 Task: Search one way flight ticket for 1 adult, 1 child, 1 infant in seat in premium economy from Eugene: Mahlon Sweet Field to Springfield: Abraham Lincoln Capital Airport on 5-2-2023. Choice of flights is Sun country airlines. Number of bags: 6 checked bags. Price is upto 96000. Outbound departure time preference is 20:45.
Action: Mouse moved to (324, 280)
Screenshot: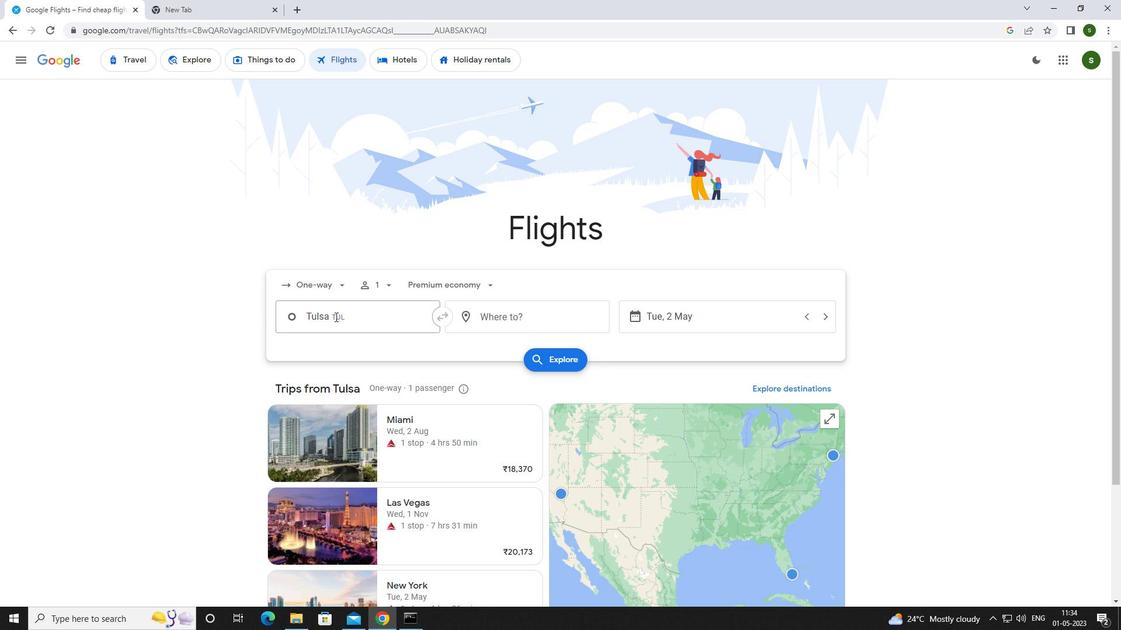 
Action: Mouse pressed left at (324, 280)
Screenshot: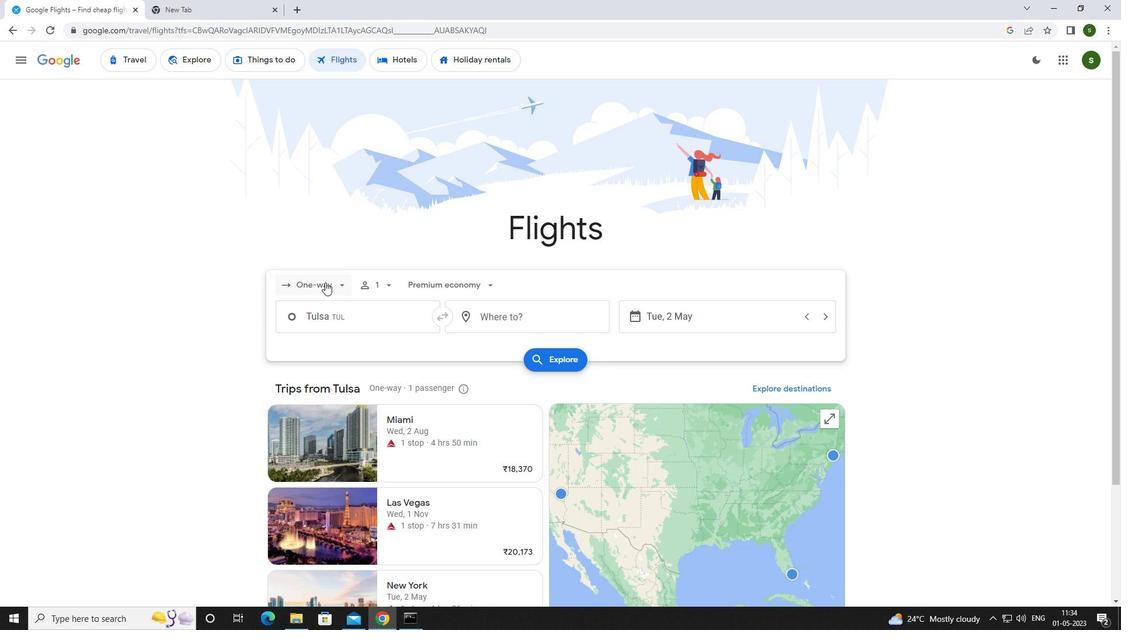 
Action: Mouse moved to (342, 332)
Screenshot: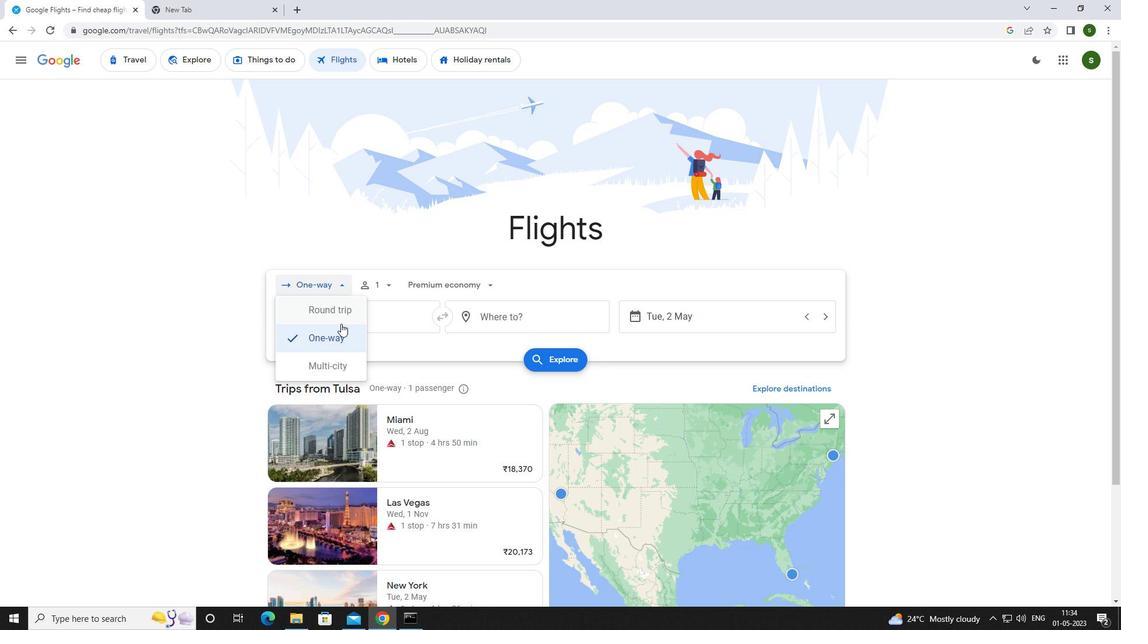 
Action: Mouse pressed left at (342, 332)
Screenshot: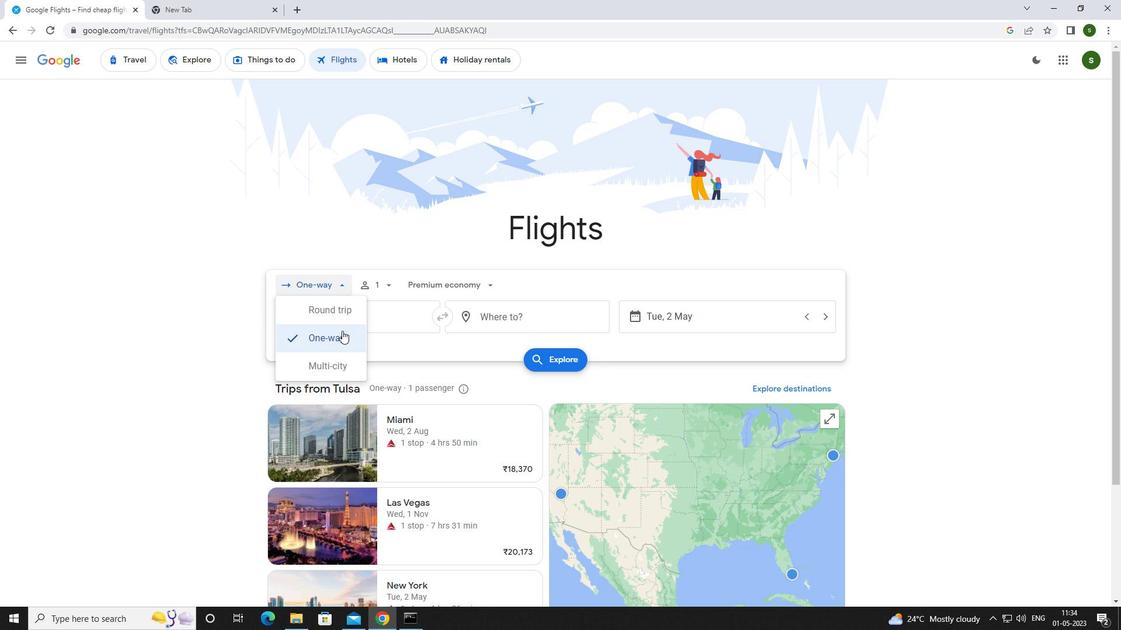 
Action: Mouse moved to (386, 284)
Screenshot: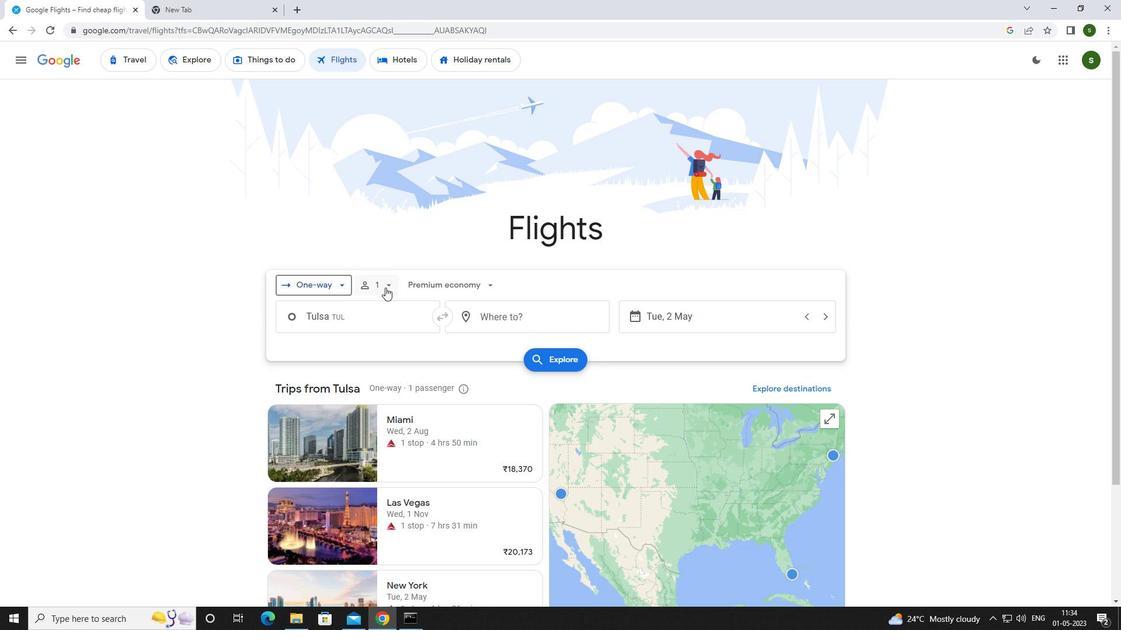 
Action: Mouse pressed left at (386, 284)
Screenshot: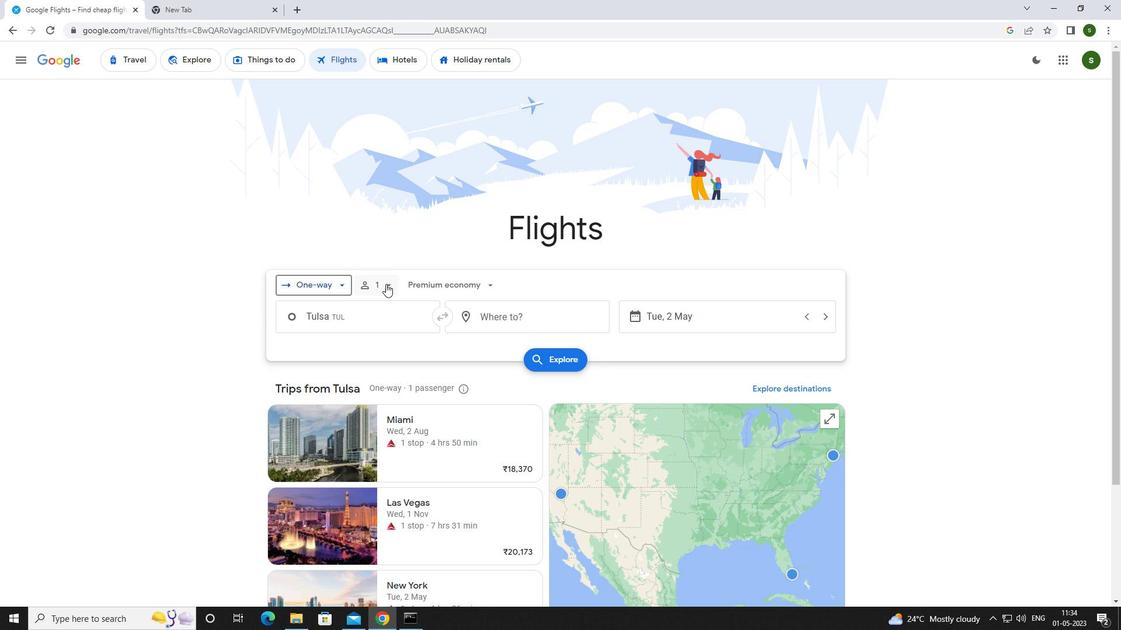 
Action: Mouse moved to (479, 349)
Screenshot: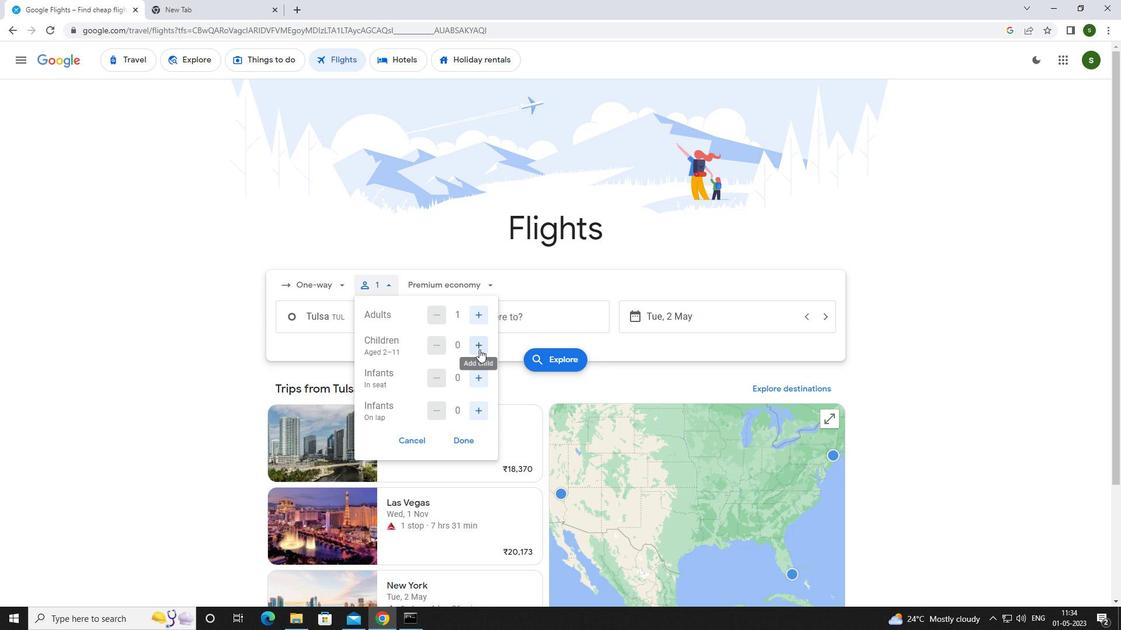 
Action: Mouse pressed left at (479, 349)
Screenshot: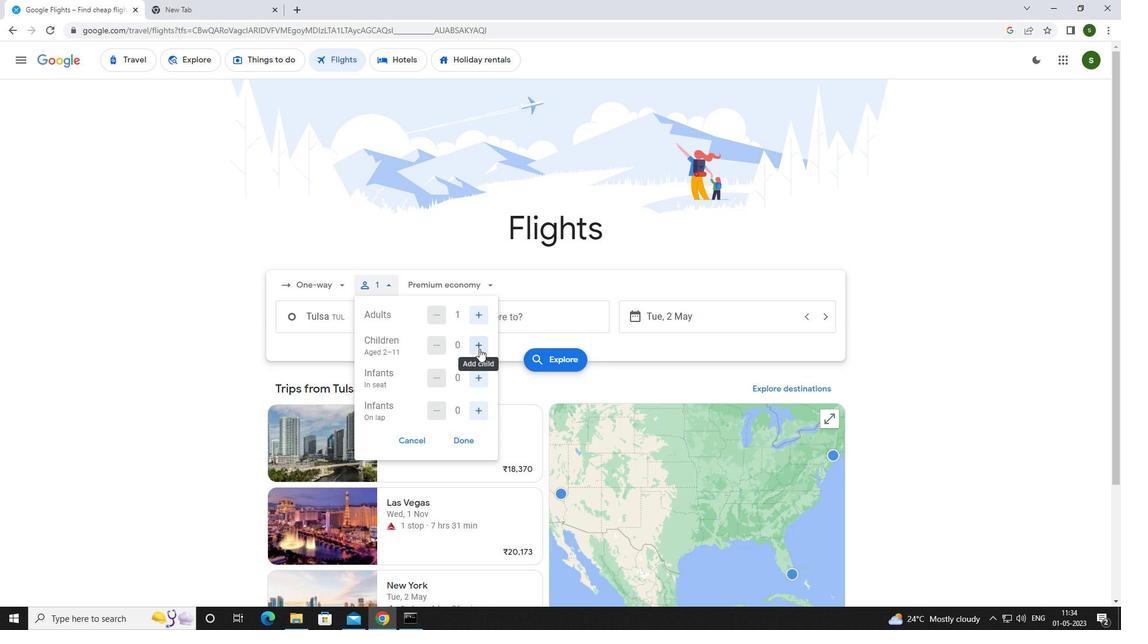 
Action: Mouse moved to (480, 373)
Screenshot: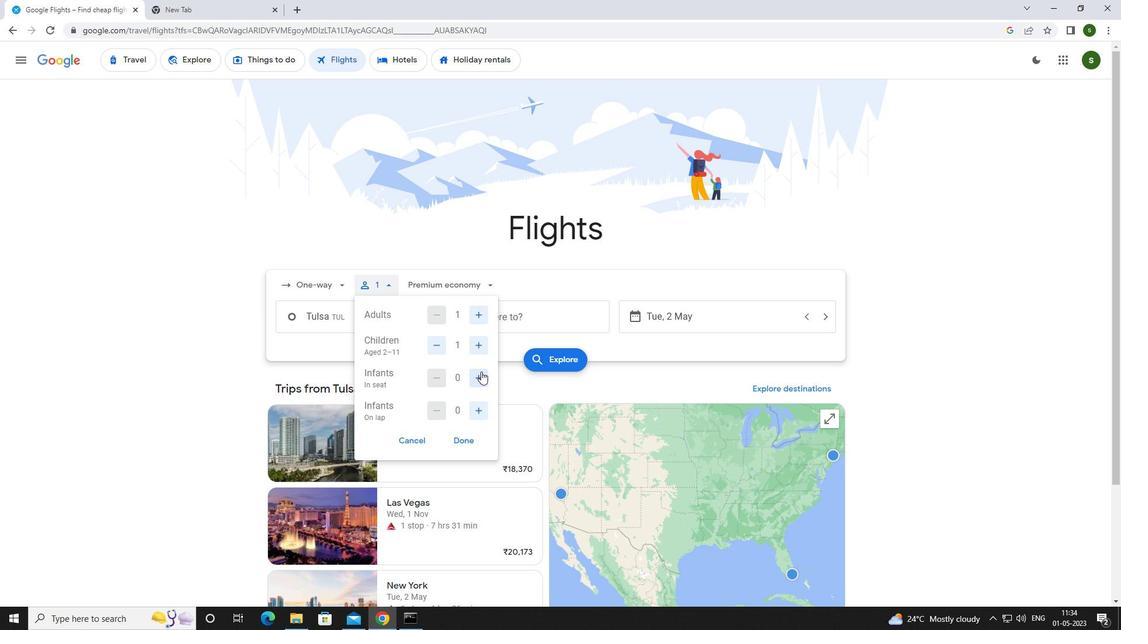 
Action: Mouse pressed left at (480, 373)
Screenshot: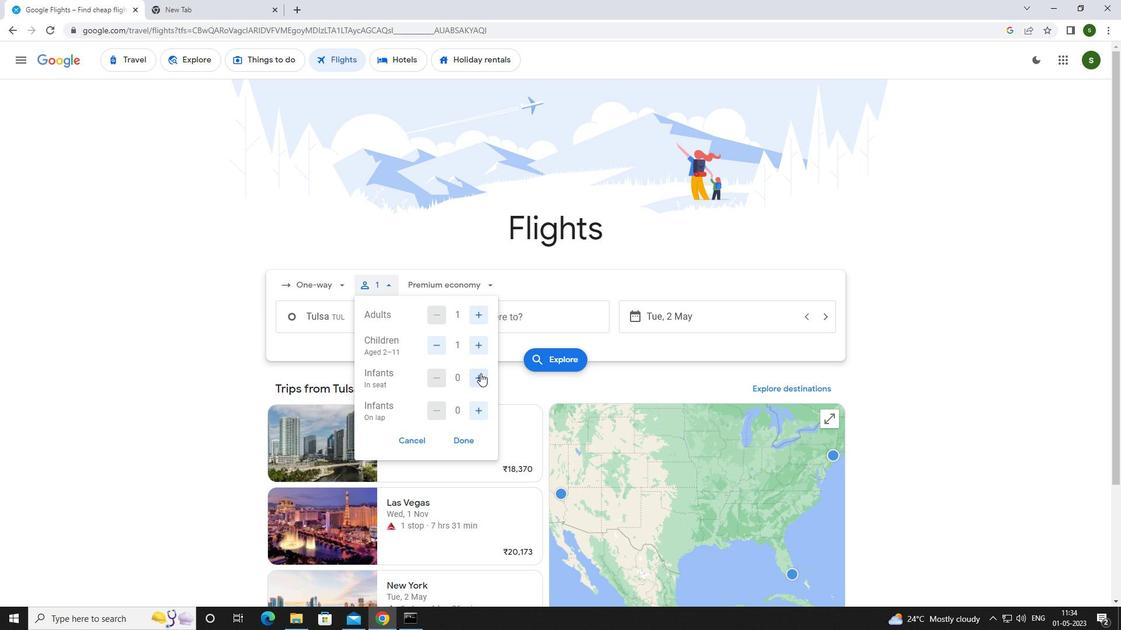 
Action: Mouse moved to (450, 285)
Screenshot: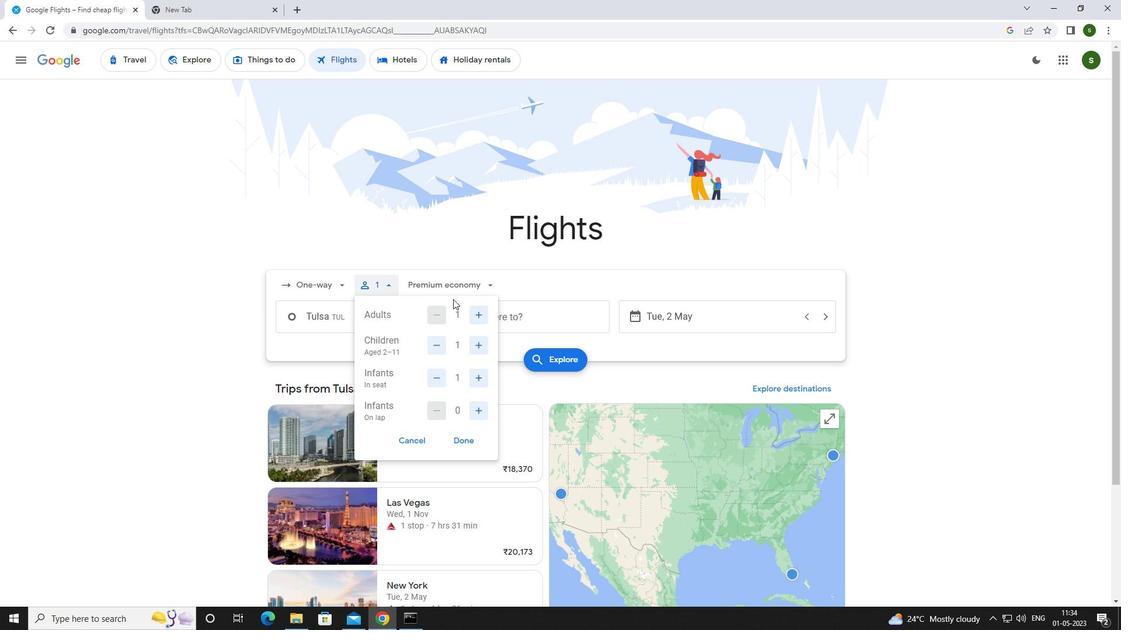 
Action: Mouse pressed left at (450, 285)
Screenshot: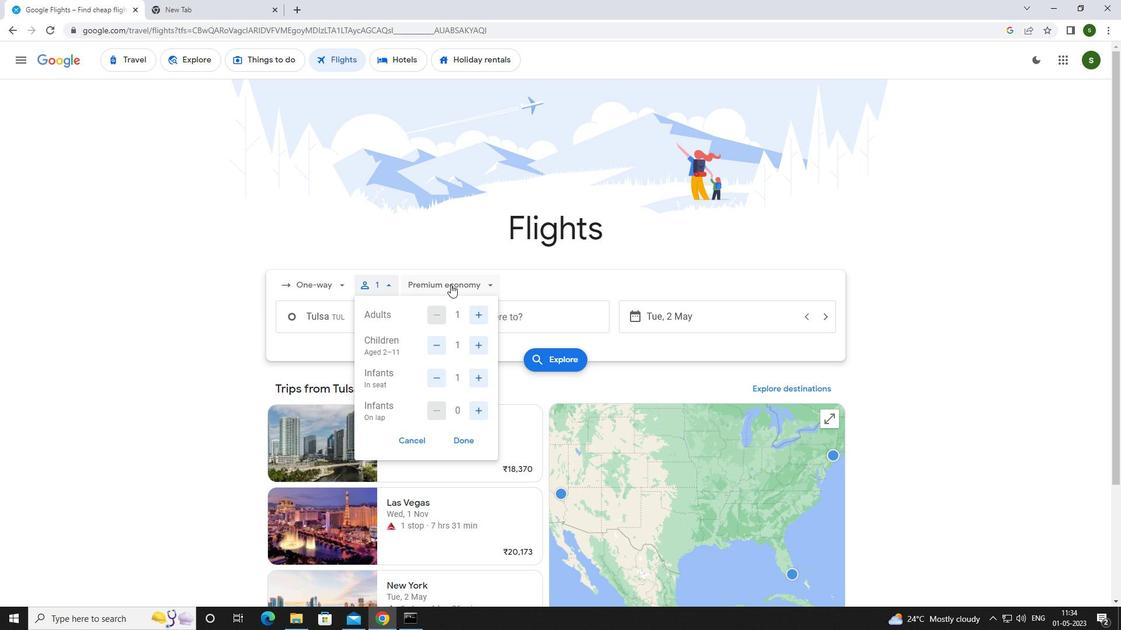 
Action: Mouse moved to (461, 341)
Screenshot: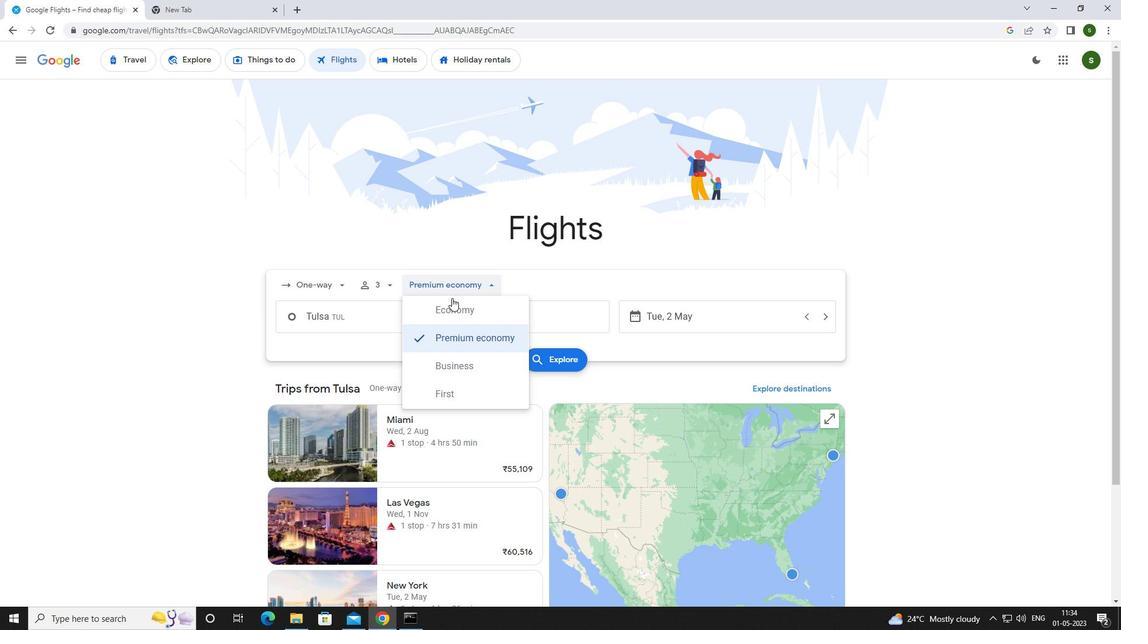 
Action: Mouse pressed left at (461, 341)
Screenshot: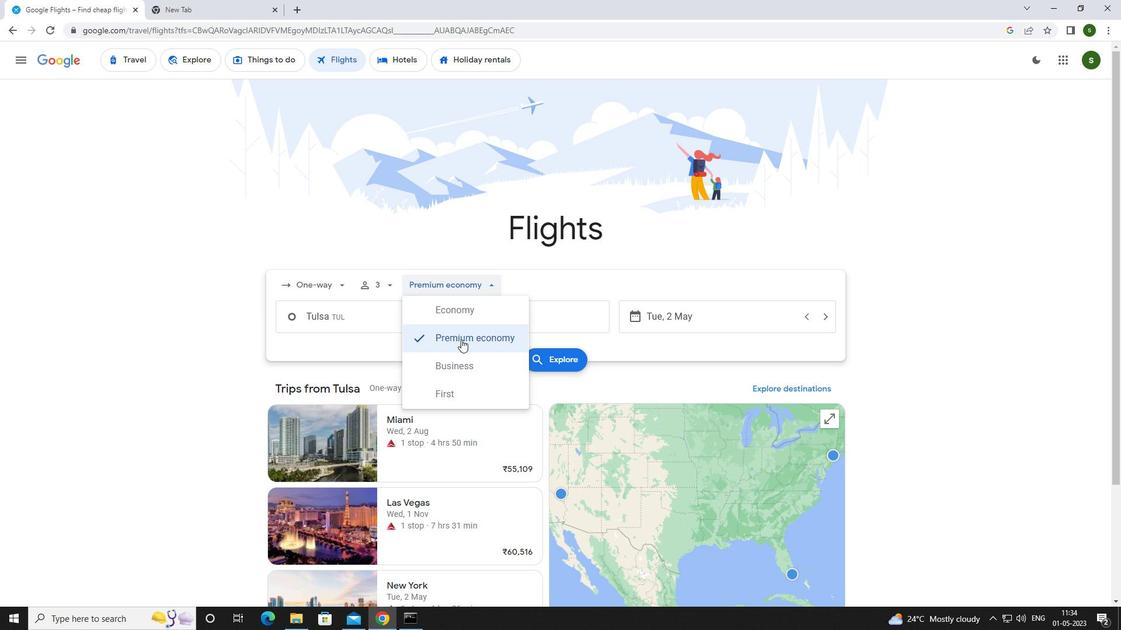 
Action: Mouse moved to (400, 321)
Screenshot: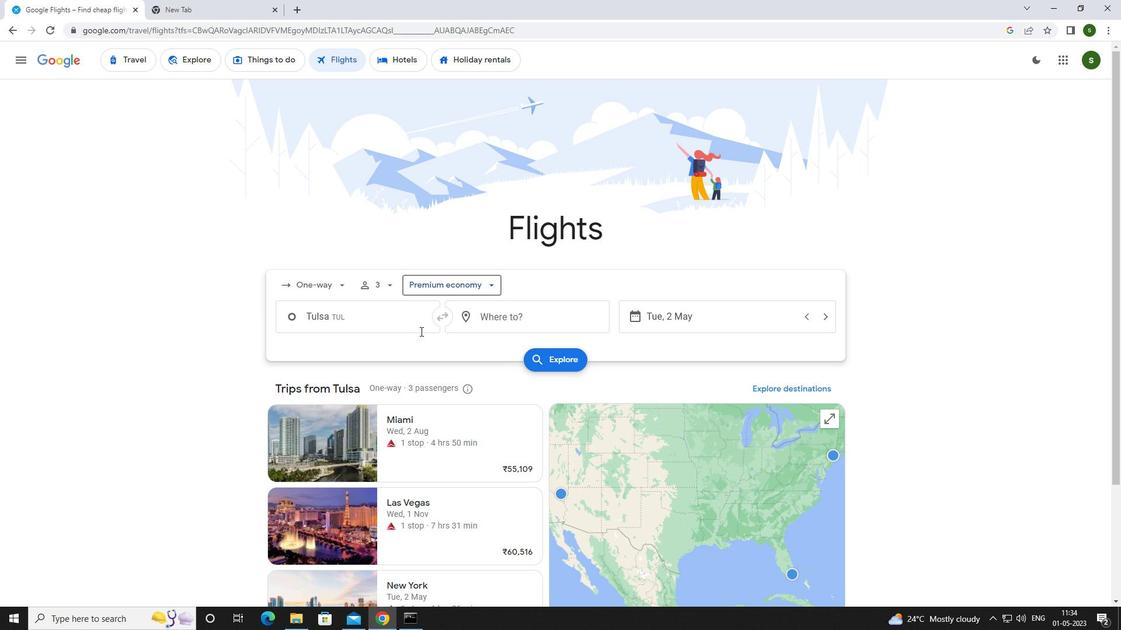 
Action: Mouse pressed left at (400, 321)
Screenshot: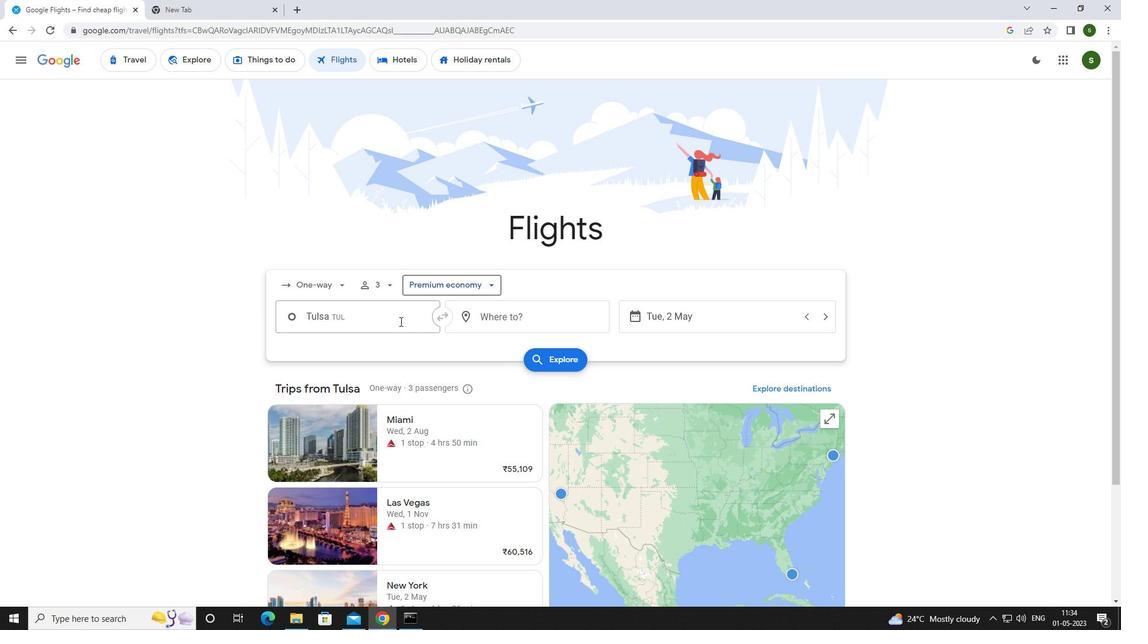 
Action: Mouse moved to (400, 320)
Screenshot: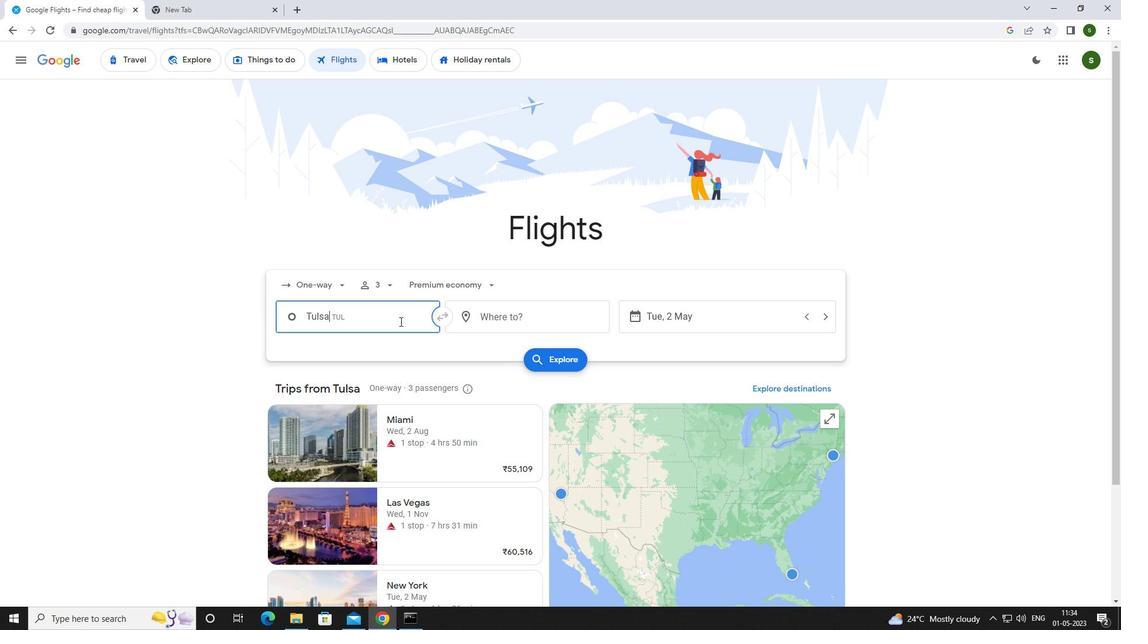 
Action: Key pressed <Key.caps_lock>e<Key.caps_lock>ugene<Key.enter>
Screenshot: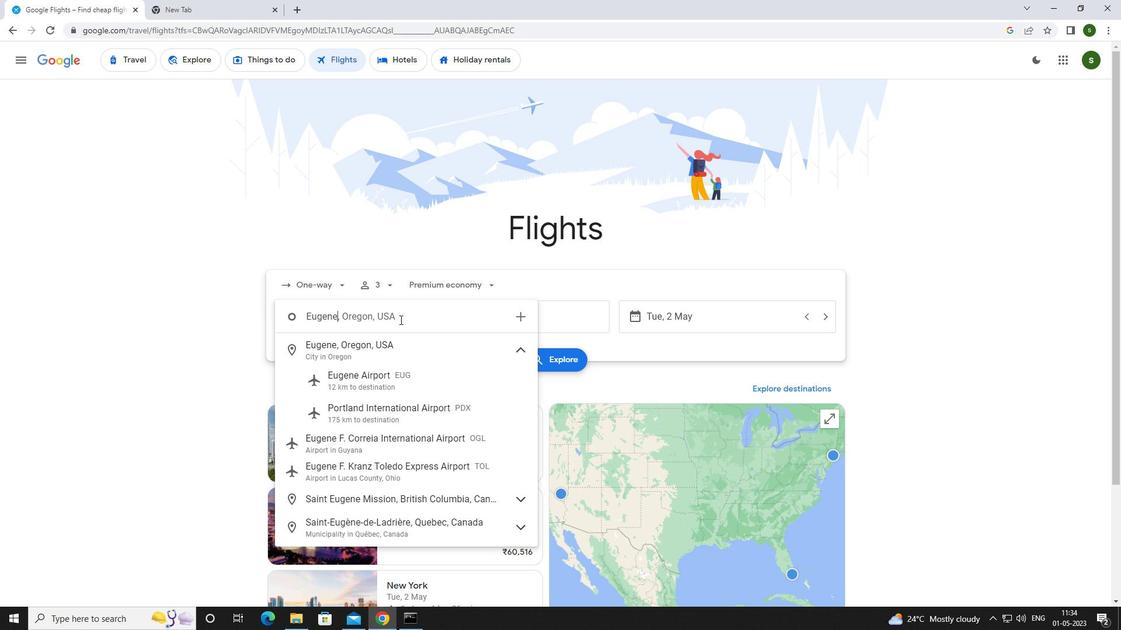 
Action: Mouse moved to (516, 321)
Screenshot: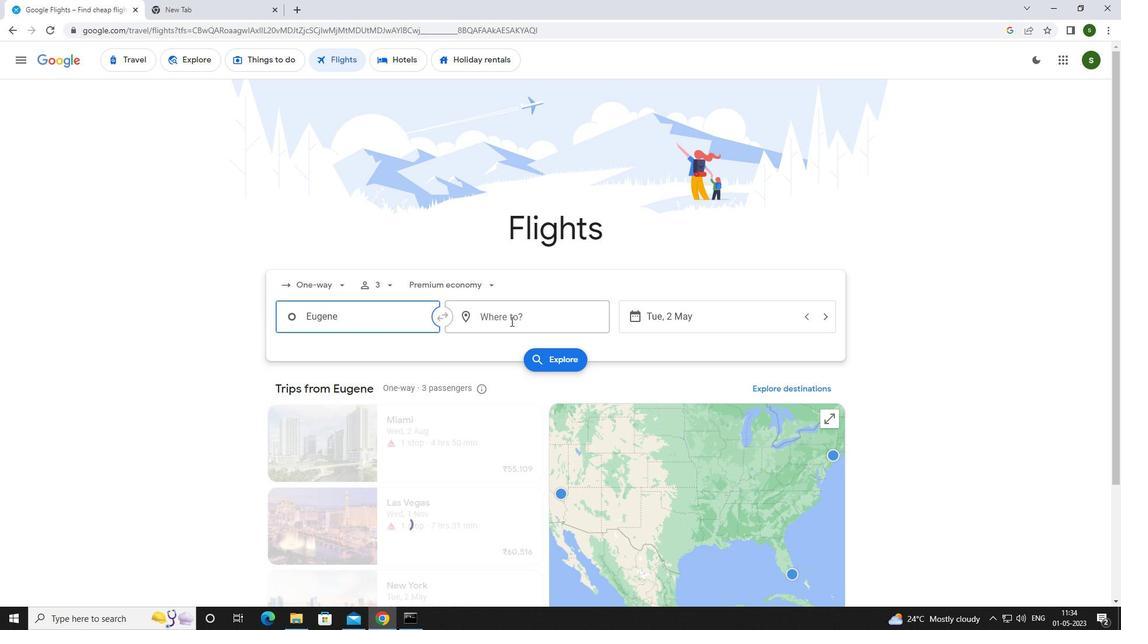 
Action: Mouse pressed left at (516, 321)
Screenshot: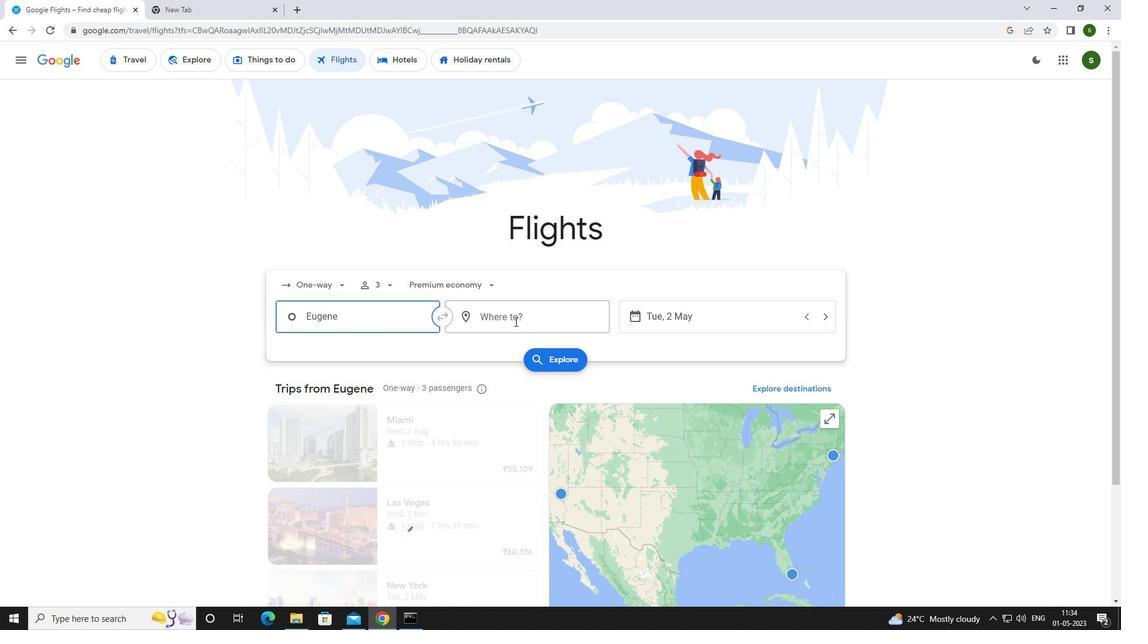 
Action: Mouse moved to (522, 321)
Screenshot: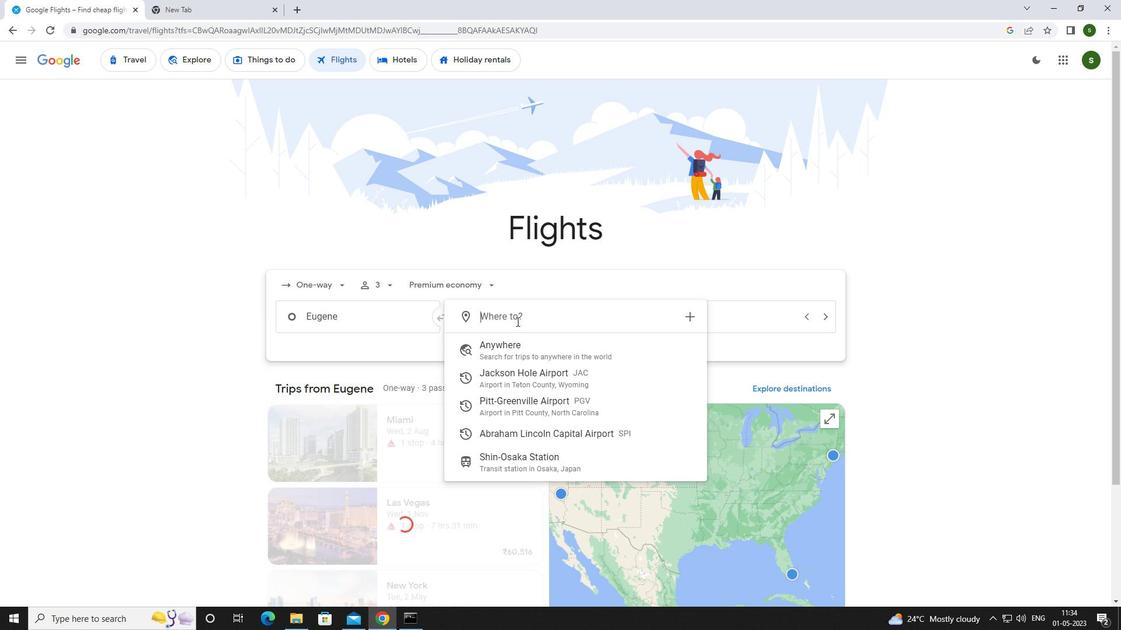 
Action: Key pressed <Key.caps_lock>s<Key.caps_lock>pringfi
Screenshot: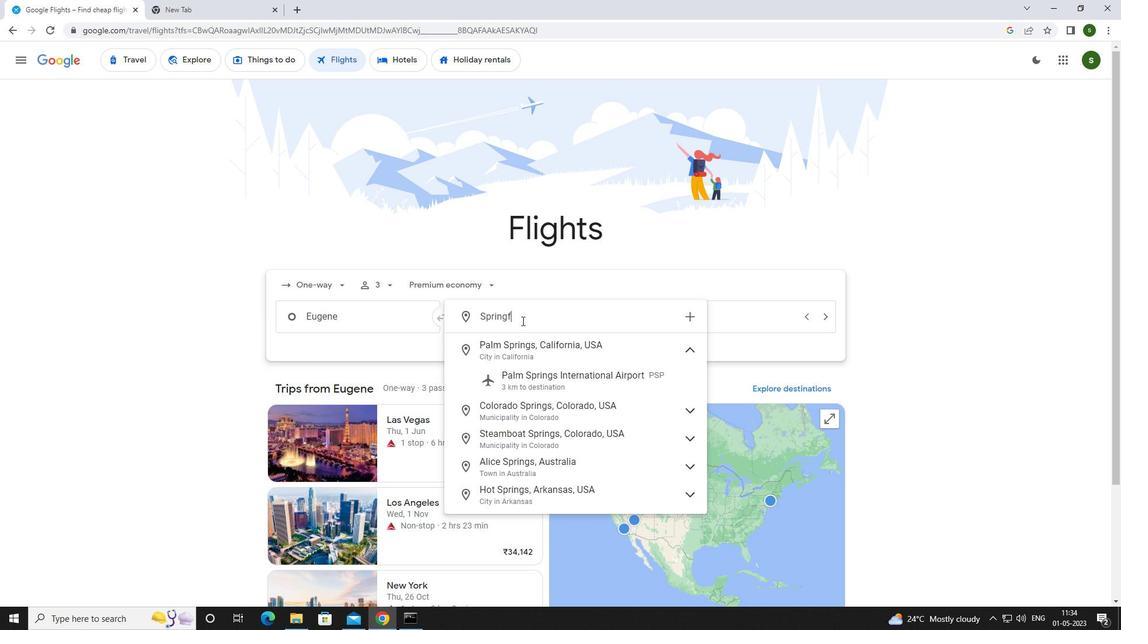 
Action: Mouse moved to (542, 410)
Screenshot: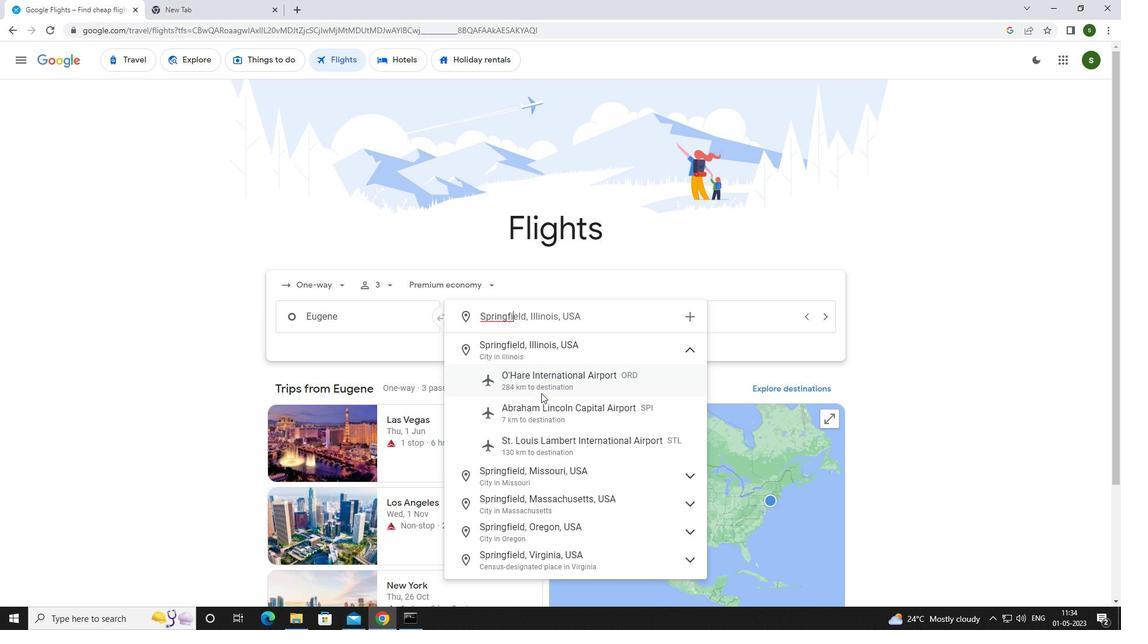 
Action: Mouse pressed left at (542, 410)
Screenshot: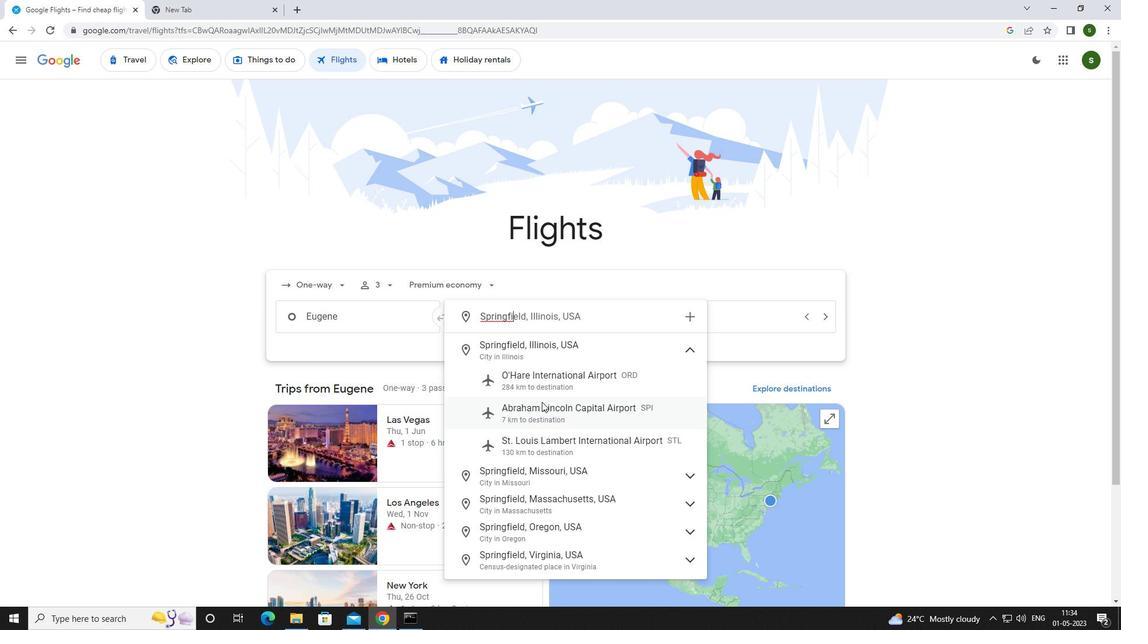 
Action: Mouse moved to (703, 320)
Screenshot: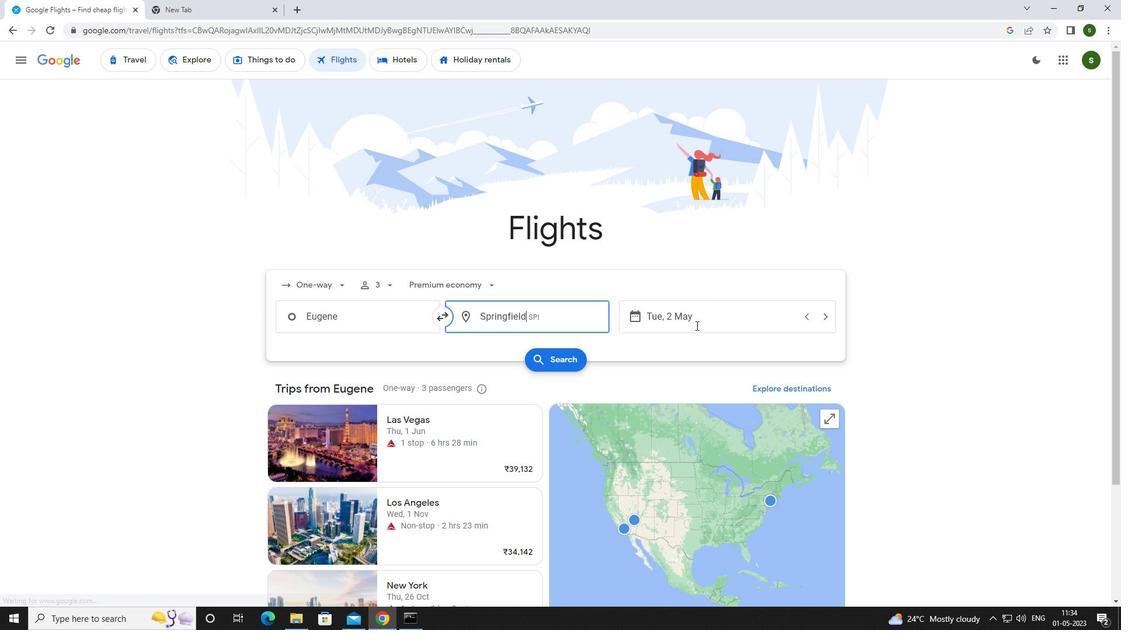 
Action: Mouse pressed left at (703, 320)
Screenshot: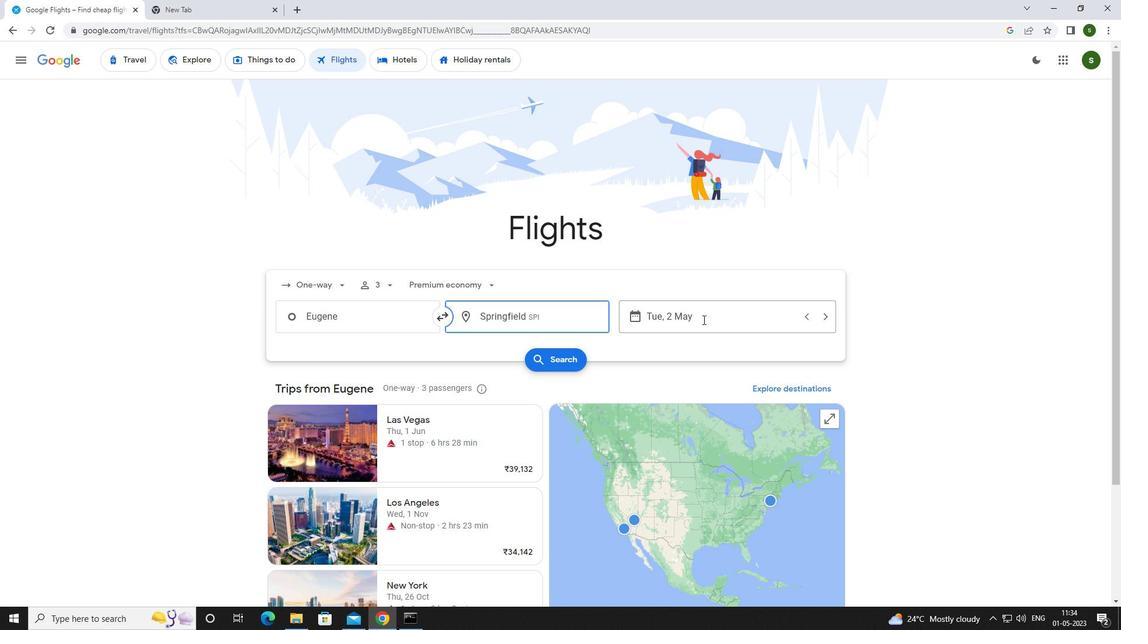 
Action: Mouse moved to (469, 391)
Screenshot: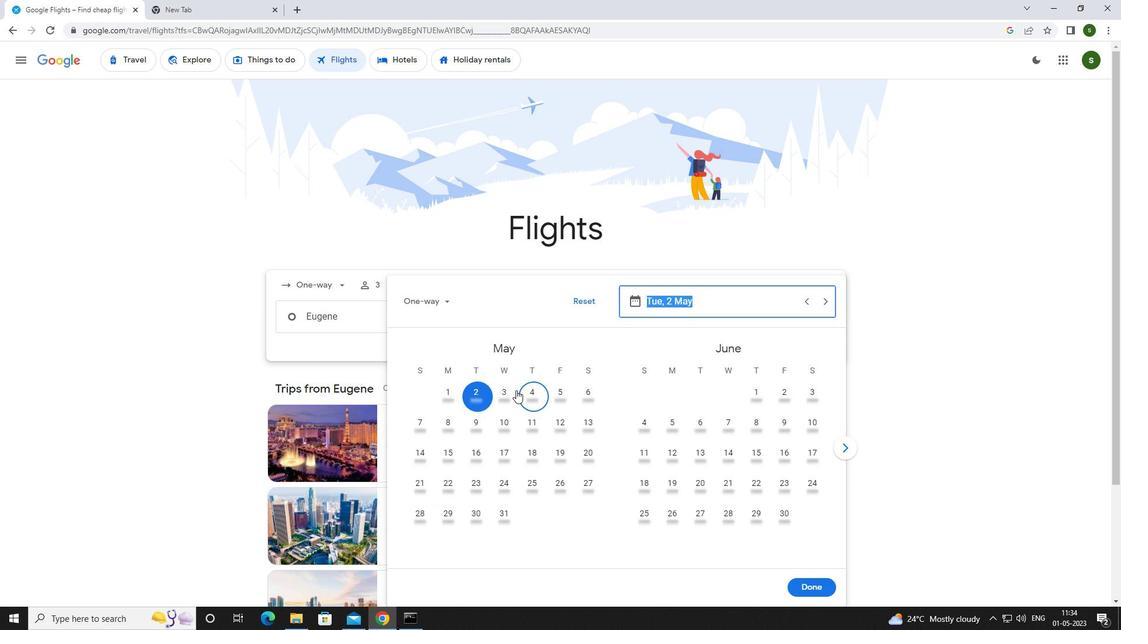 
Action: Mouse pressed left at (469, 391)
Screenshot: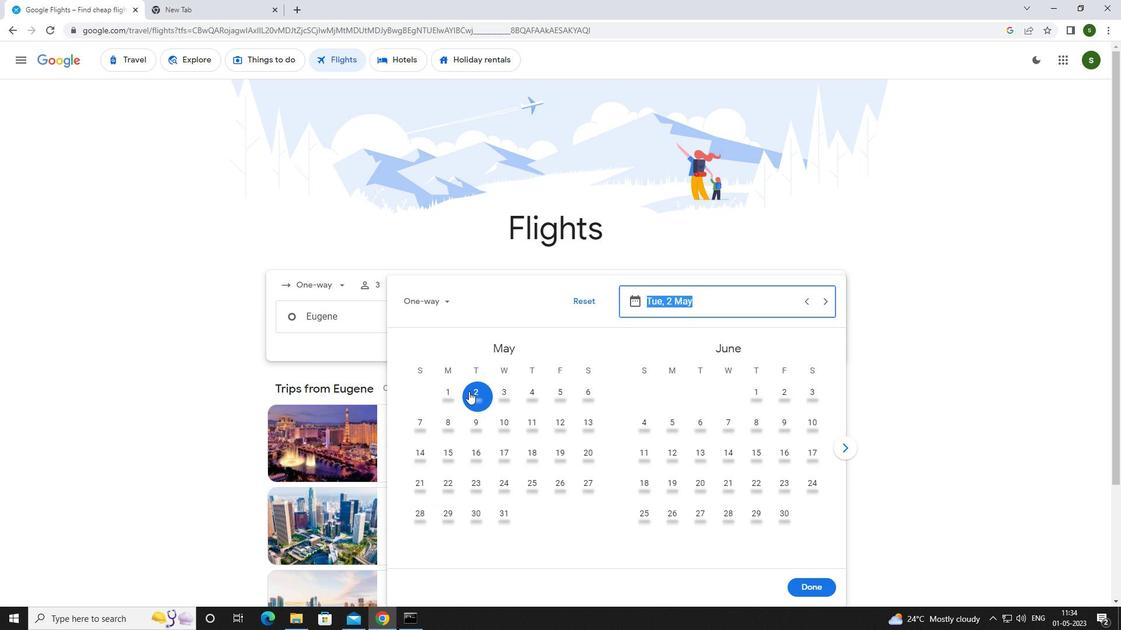 
Action: Mouse moved to (806, 587)
Screenshot: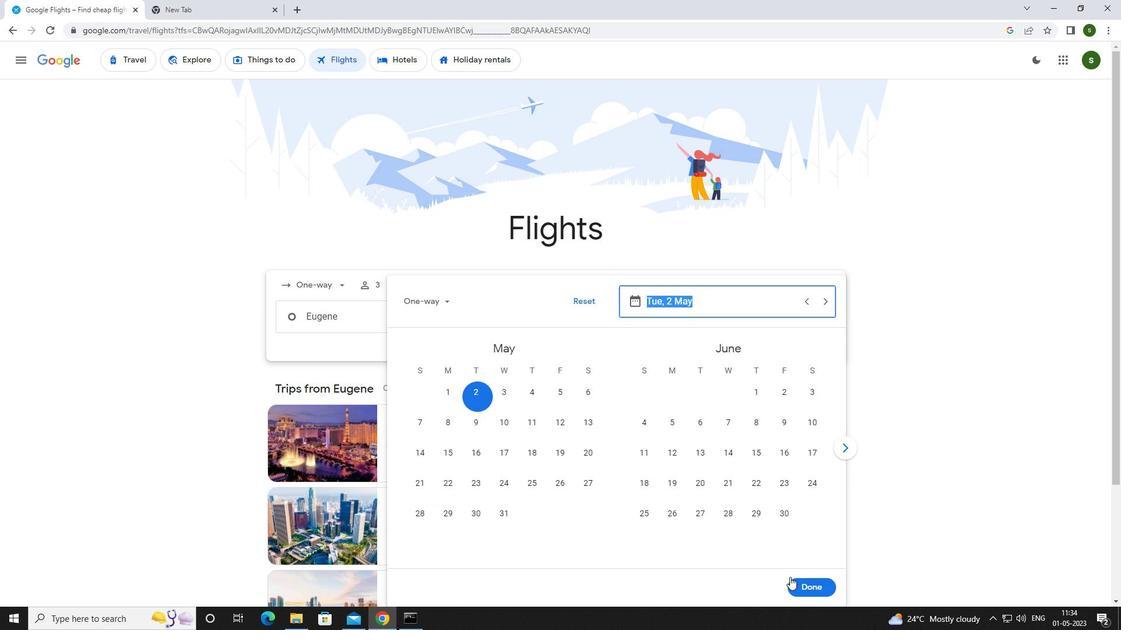 
Action: Mouse pressed left at (806, 587)
Screenshot: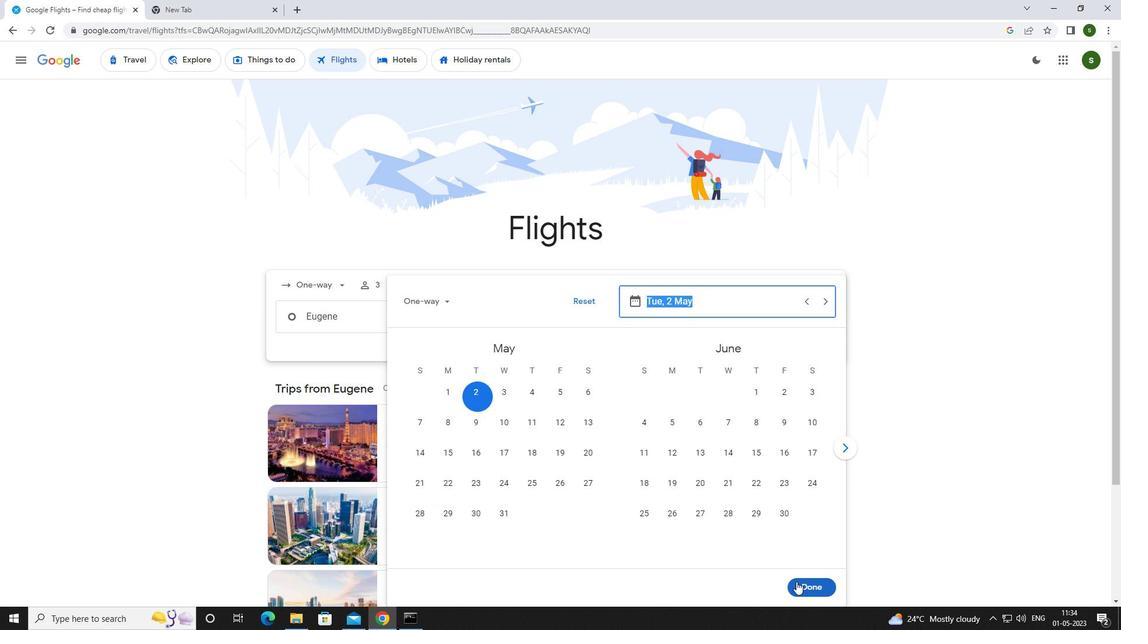 
Action: Mouse moved to (536, 359)
Screenshot: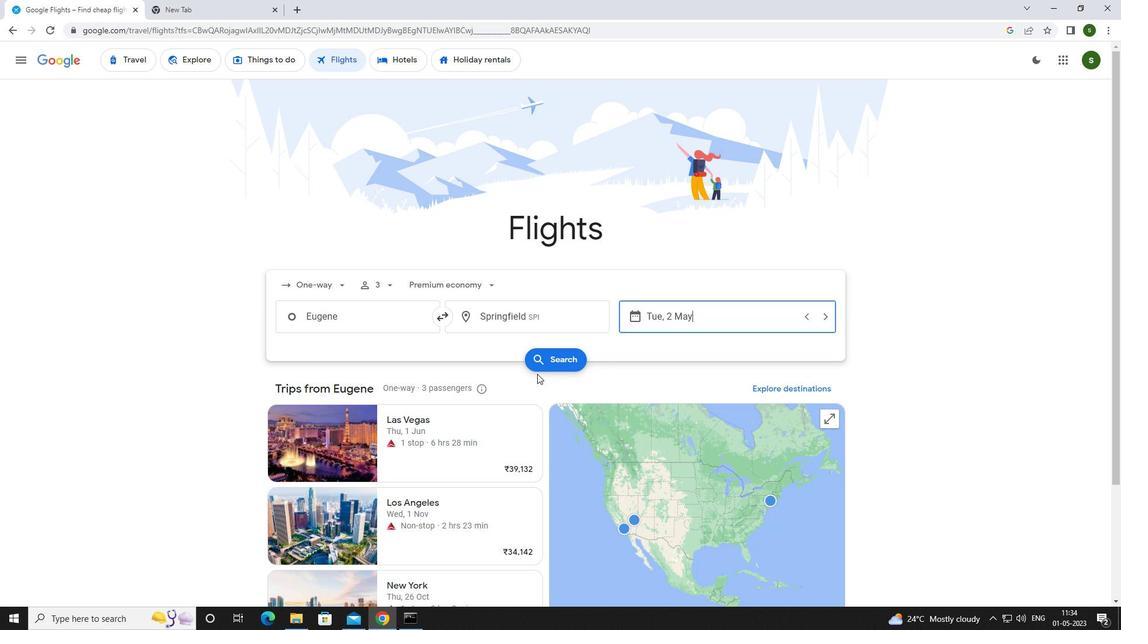 
Action: Mouse pressed left at (536, 359)
Screenshot: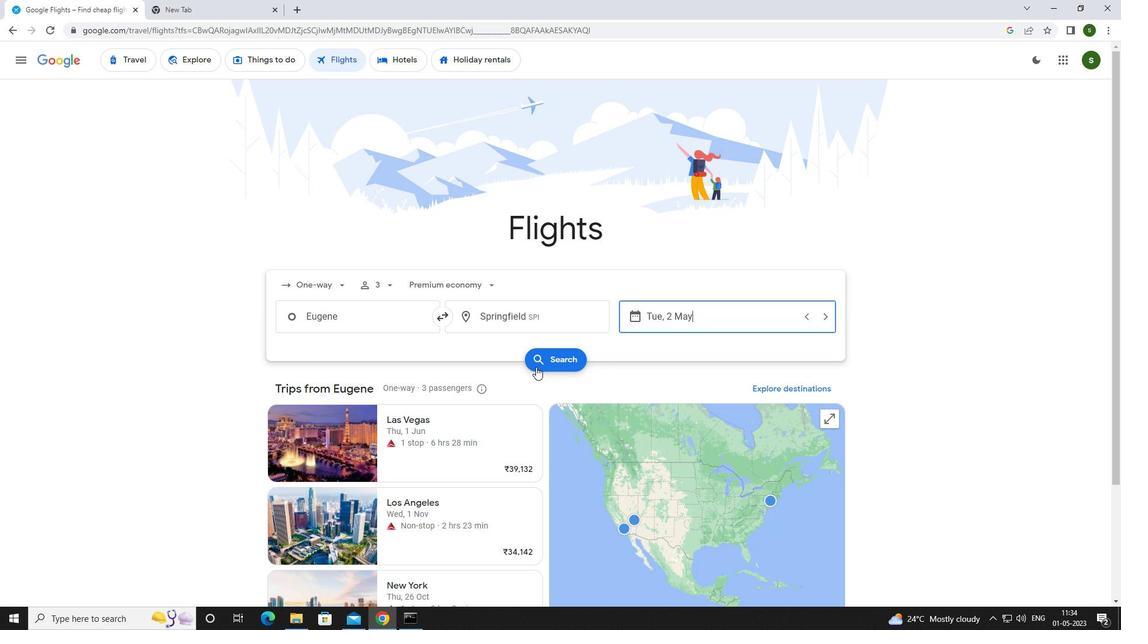 
Action: Mouse moved to (293, 172)
Screenshot: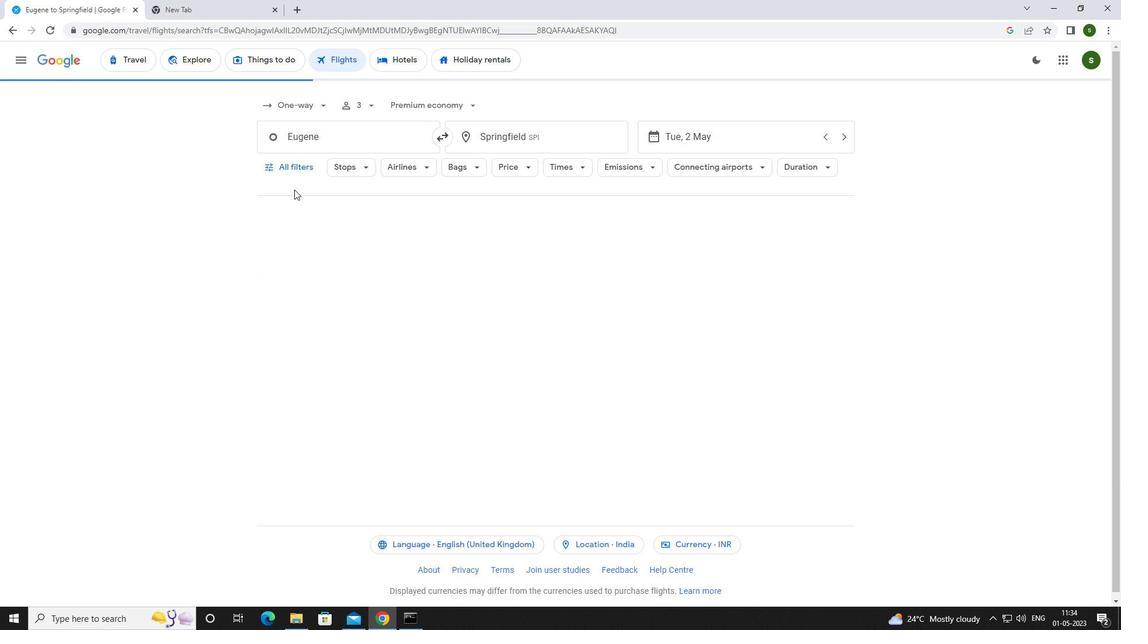 
Action: Mouse pressed left at (293, 172)
Screenshot: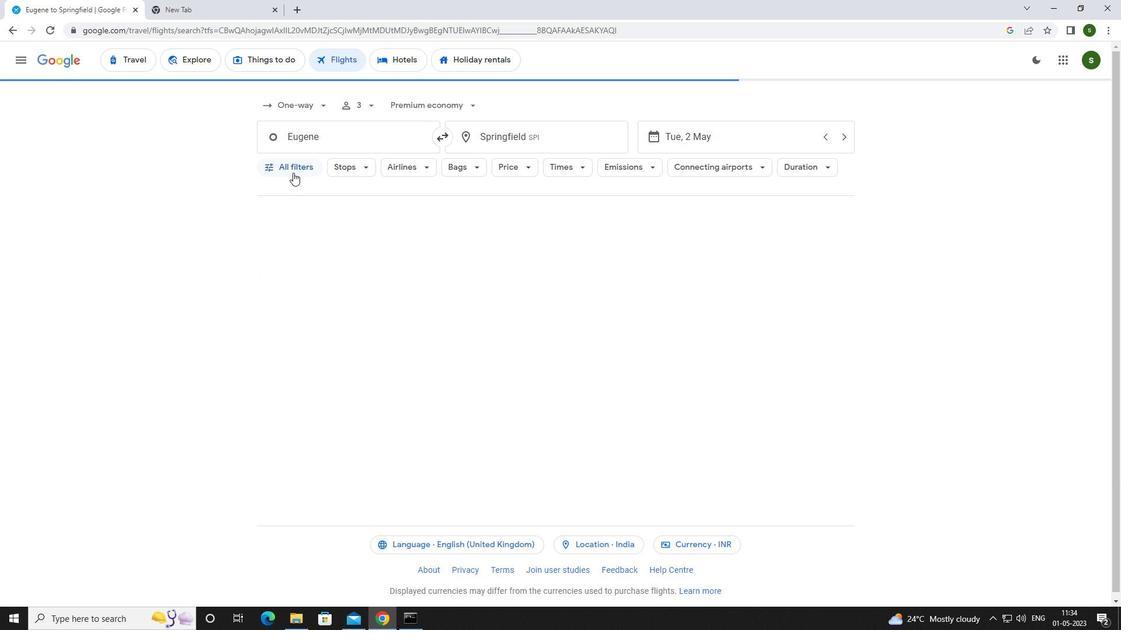 
Action: Mouse moved to (433, 415)
Screenshot: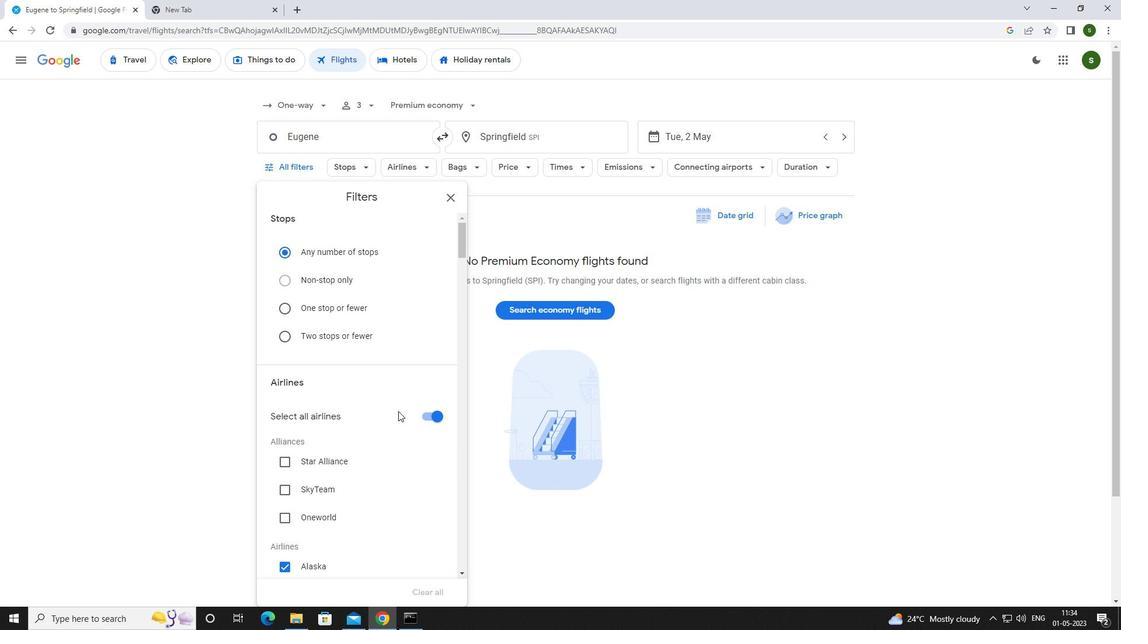 
Action: Mouse pressed left at (433, 415)
Screenshot: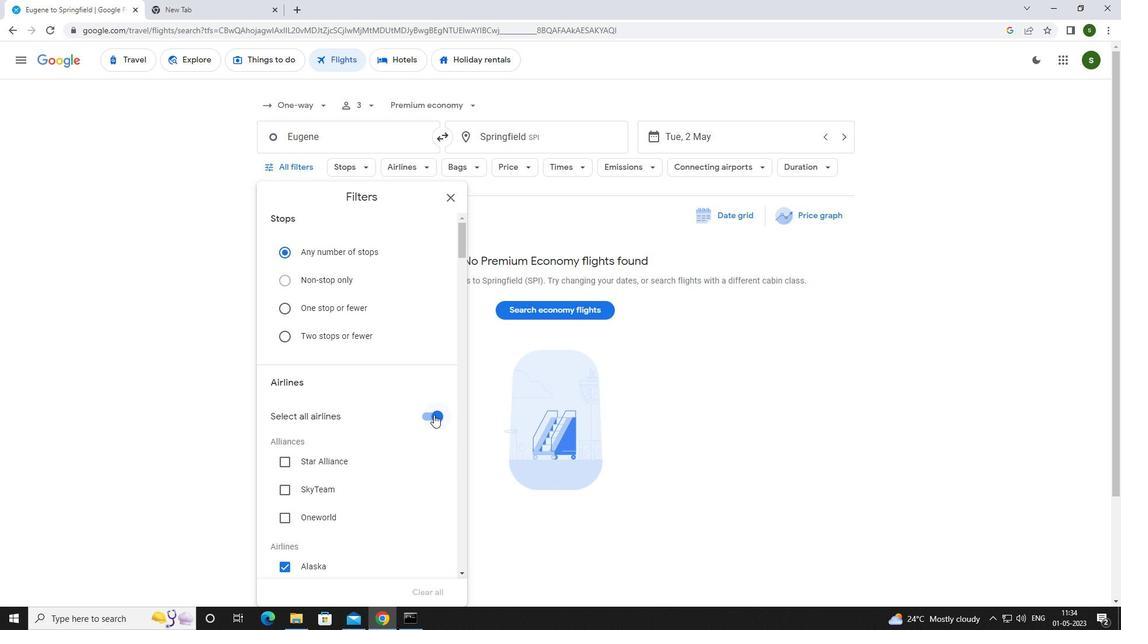 
Action: Mouse moved to (364, 366)
Screenshot: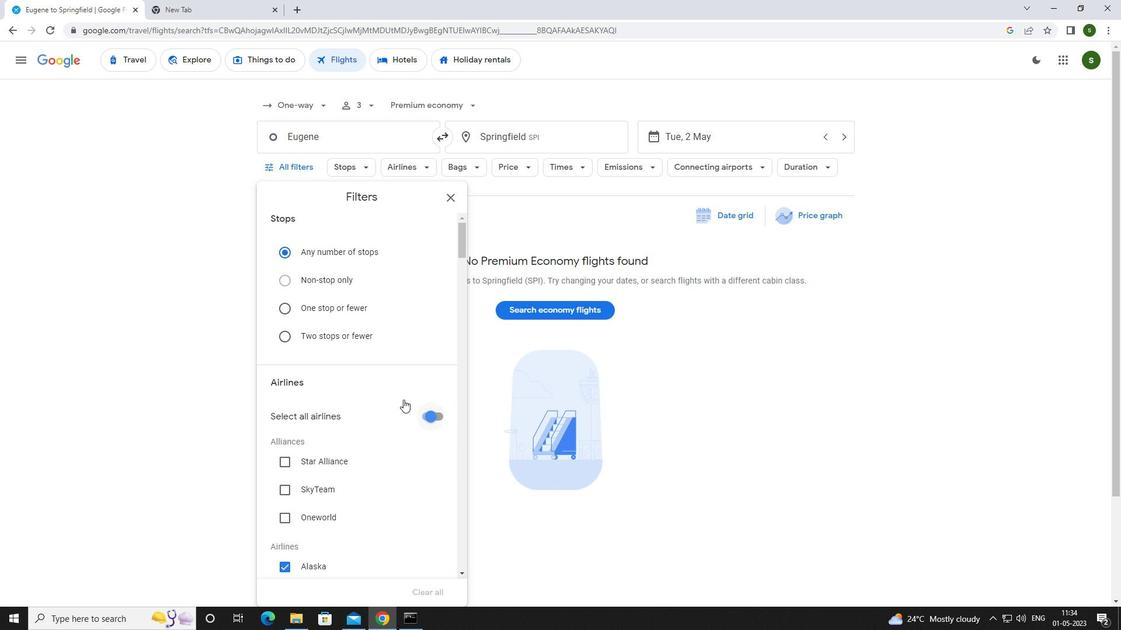 
Action: Mouse scrolled (364, 366) with delta (0, 0)
Screenshot: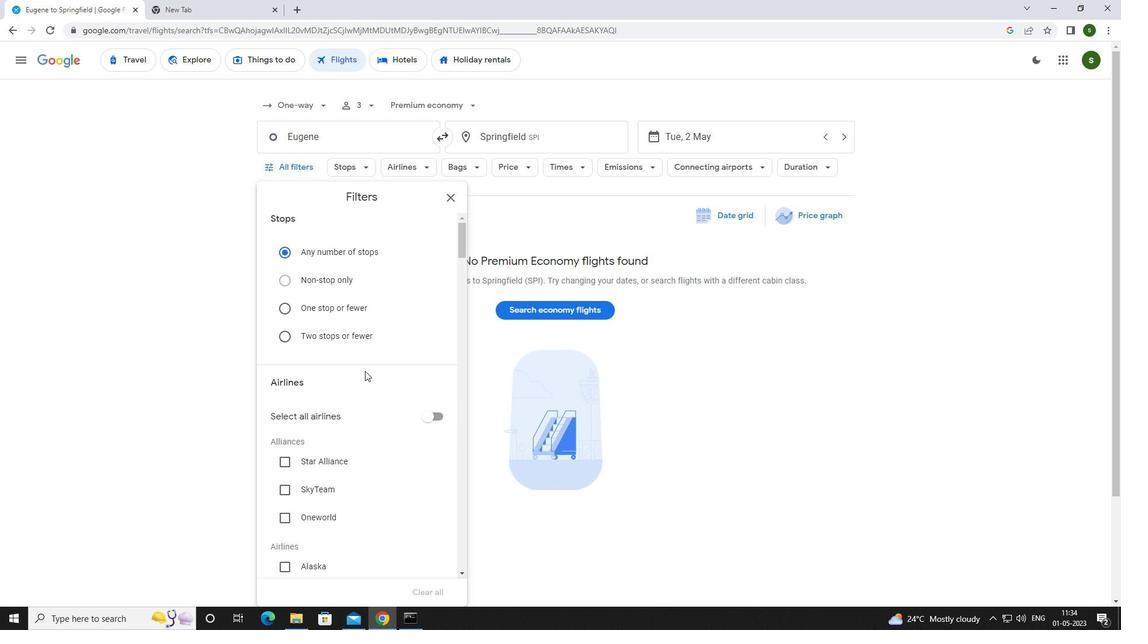 
Action: Mouse scrolled (364, 366) with delta (0, 0)
Screenshot: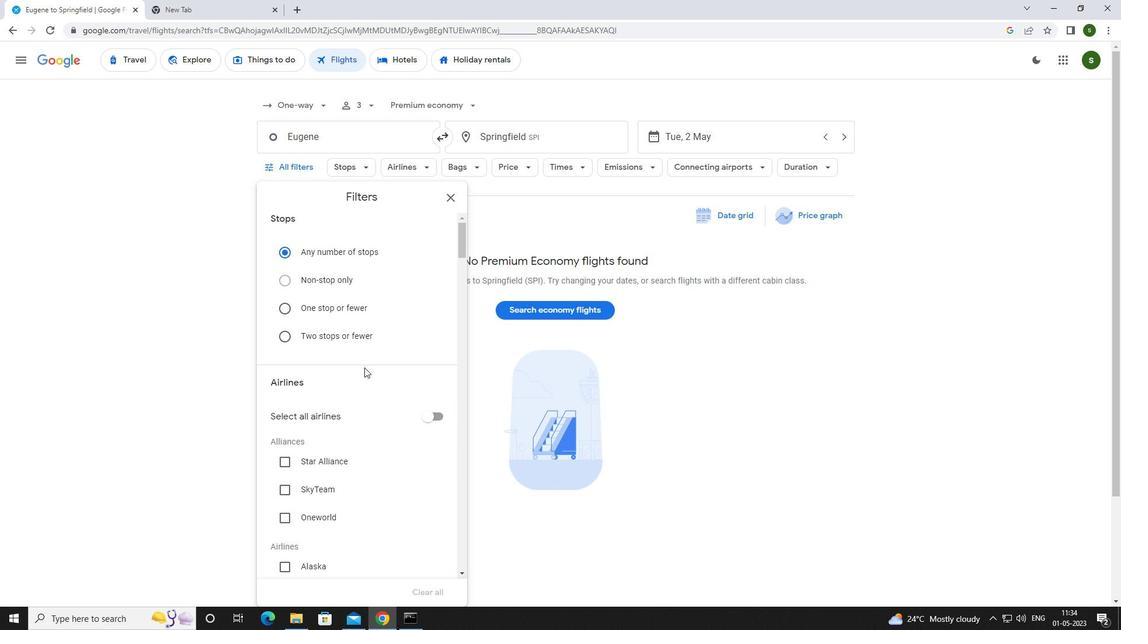 
Action: Mouse scrolled (364, 366) with delta (0, 0)
Screenshot: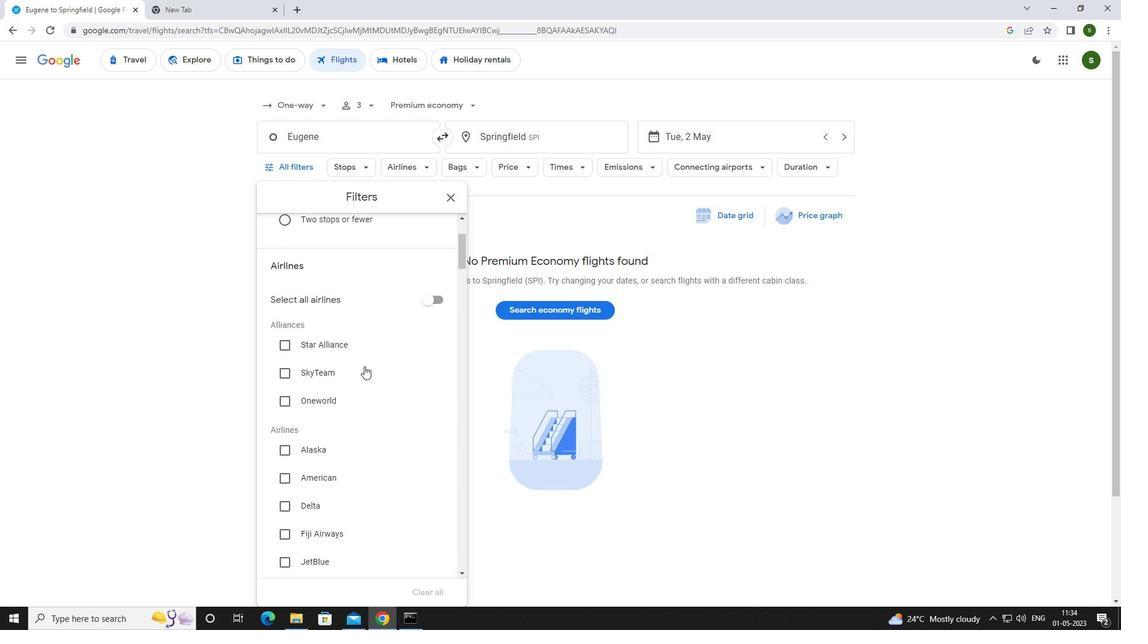 
Action: Mouse scrolled (364, 366) with delta (0, 0)
Screenshot: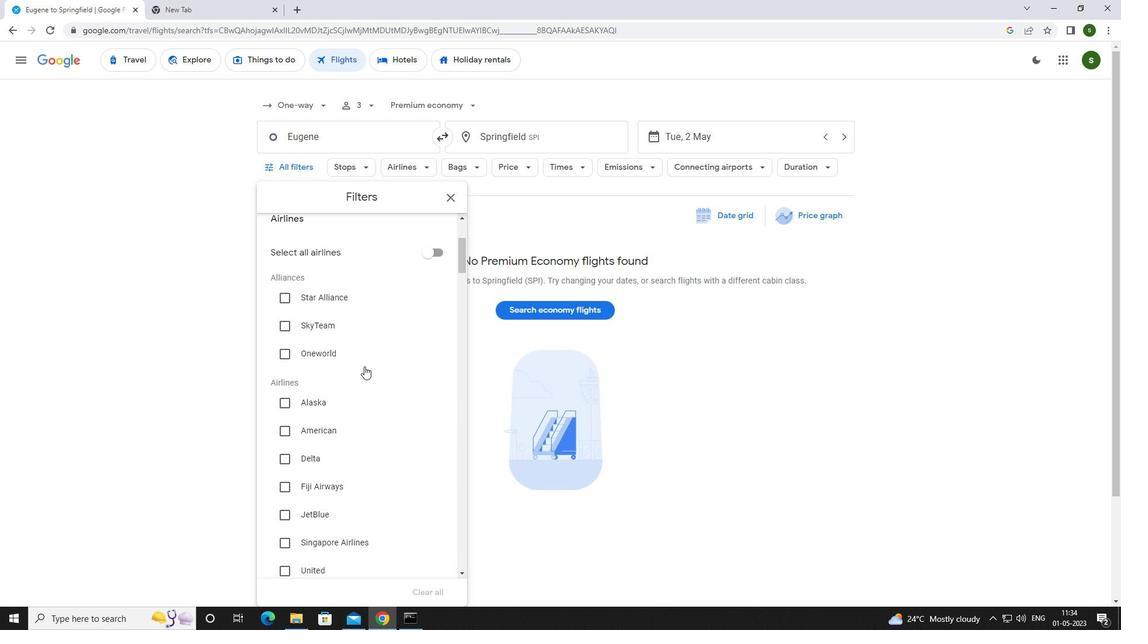 
Action: Mouse scrolled (364, 366) with delta (0, 0)
Screenshot: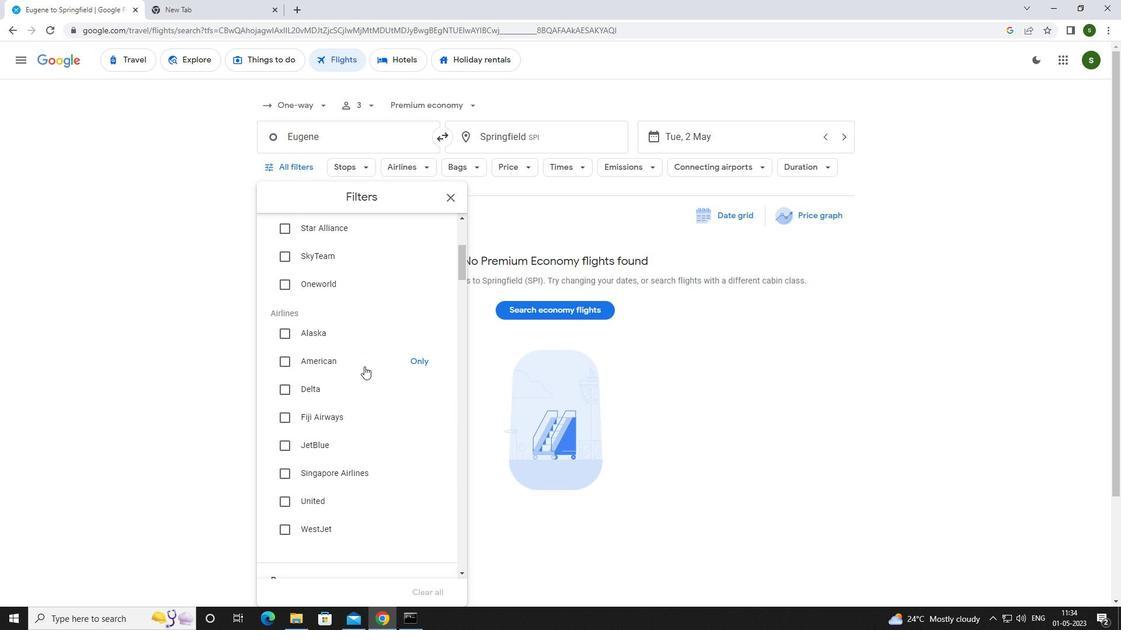 
Action: Mouse scrolled (364, 366) with delta (0, 0)
Screenshot: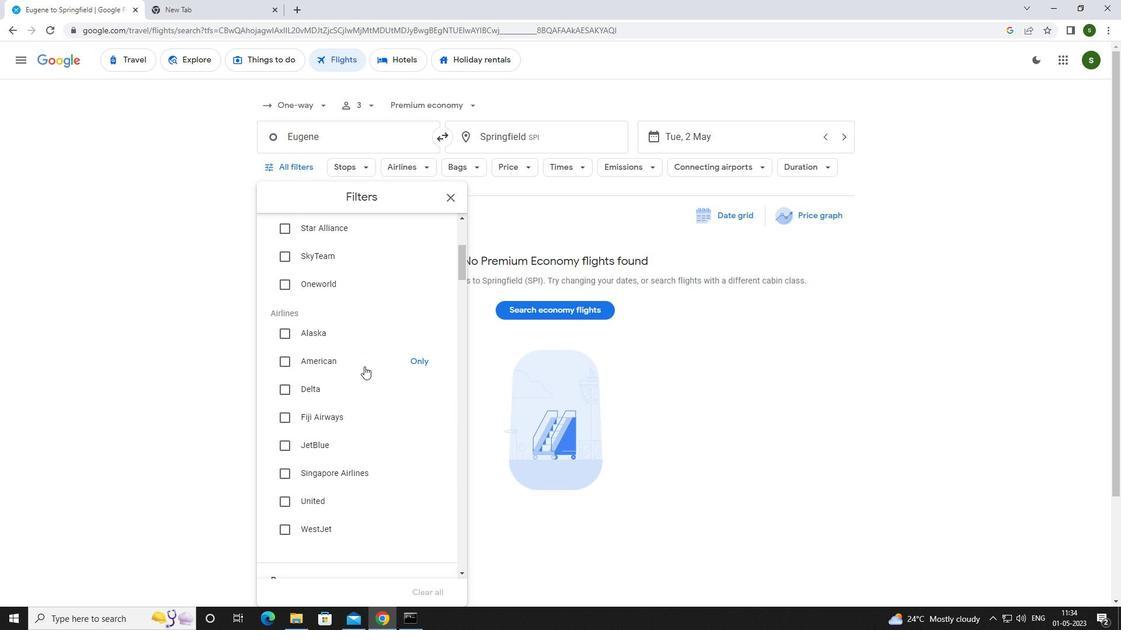 
Action: Mouse scrolled (364, 366) with delta (0, 0)
Screenshot: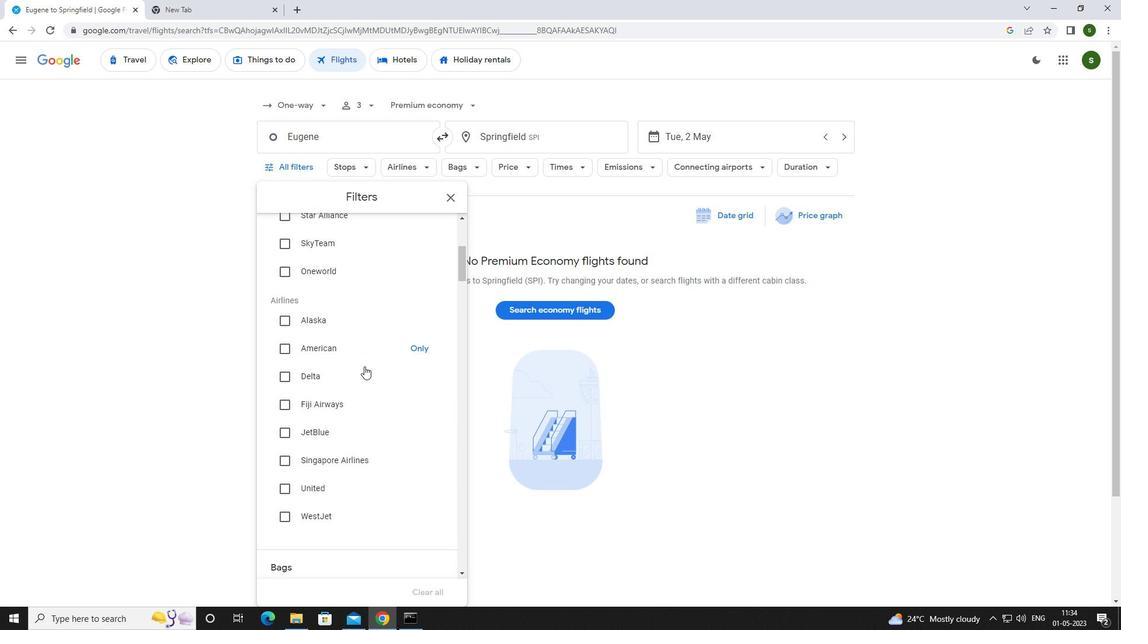 
Action: Mouse scrolled (364, 366) with delta (0, 0)
Screenshot: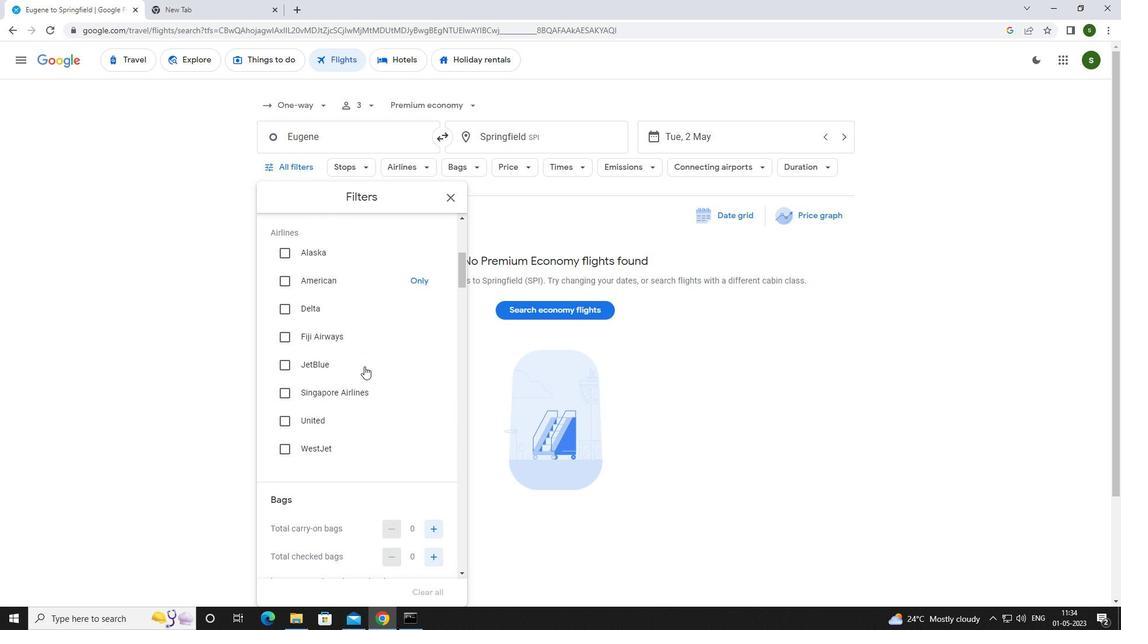 
Action: Mouse moved to (433, 402)
Screenshot: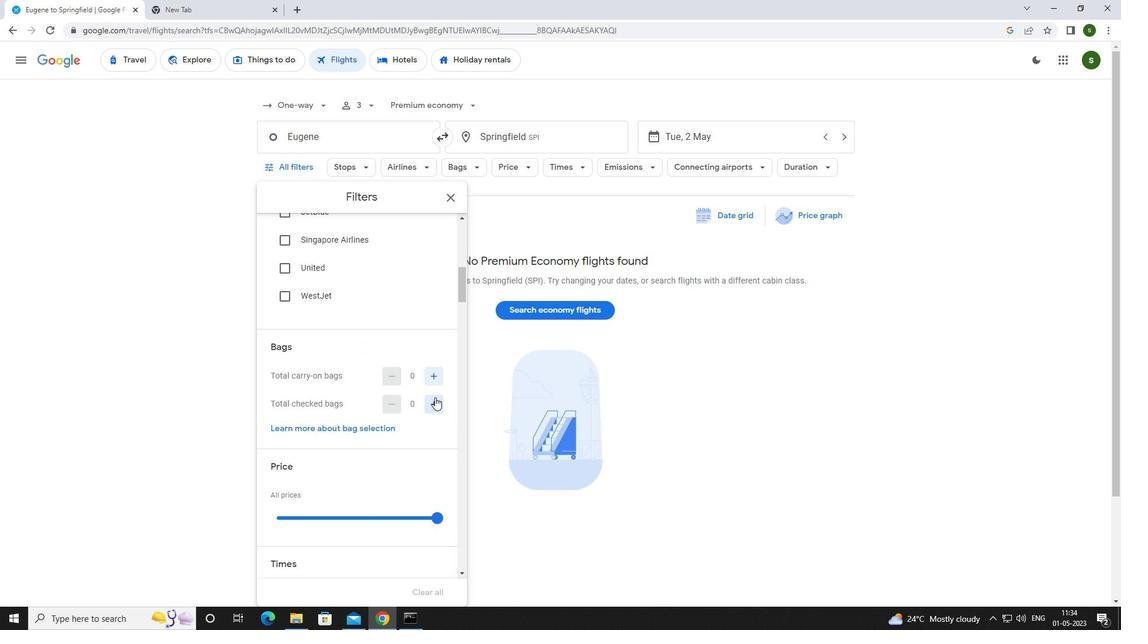 
Action: Mouse pressed left at (433, 402)
Screenshot: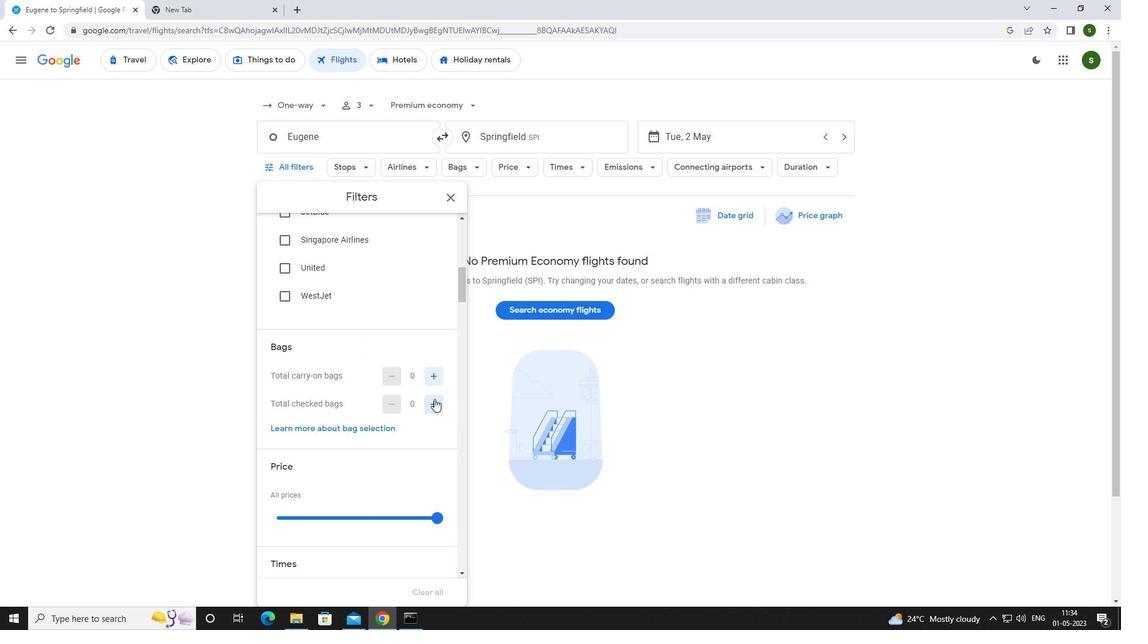 
Action: Mouse pressed left at (433, 402)
Screenshot: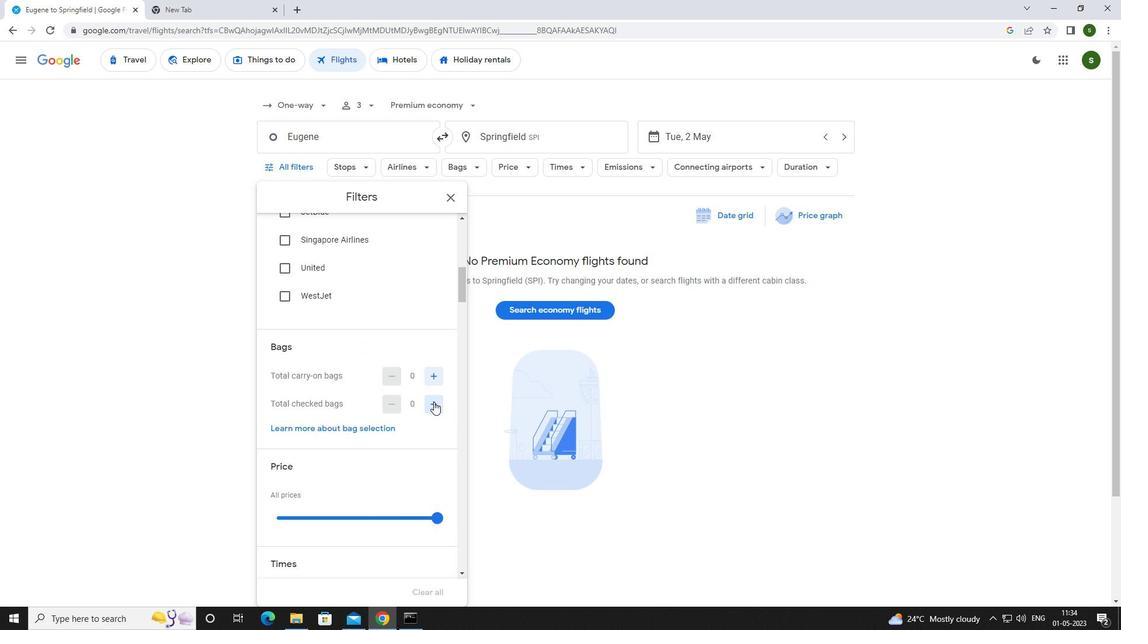 
Action: Mouse pressed left at (433, 402)
Screenshot: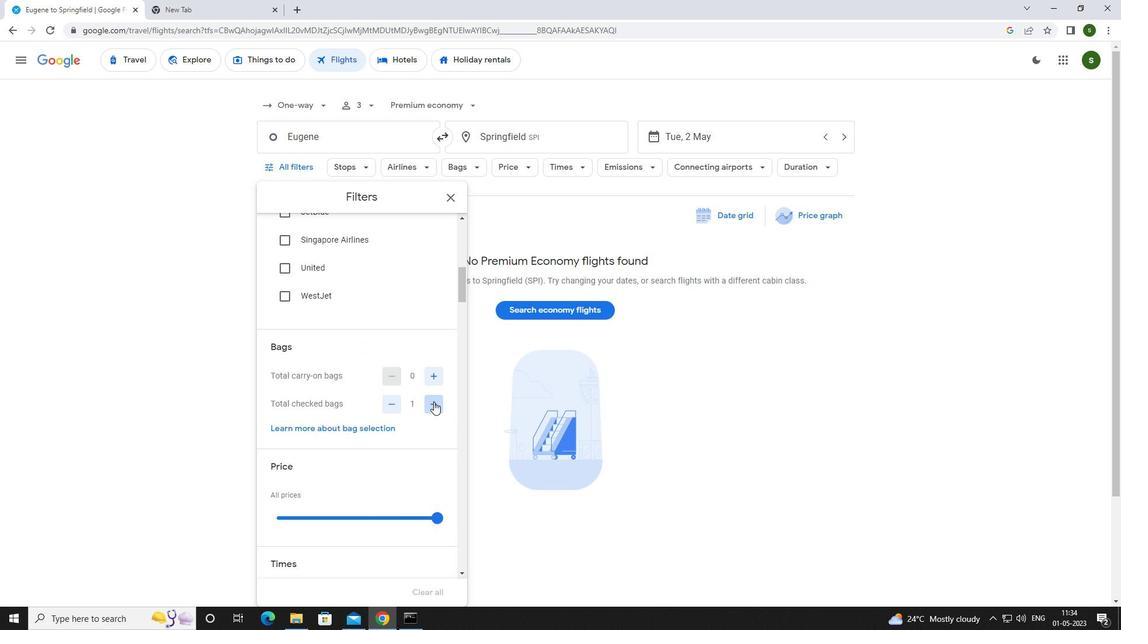 
Action: Mouse pressed left at (433, 402)
Screenshot: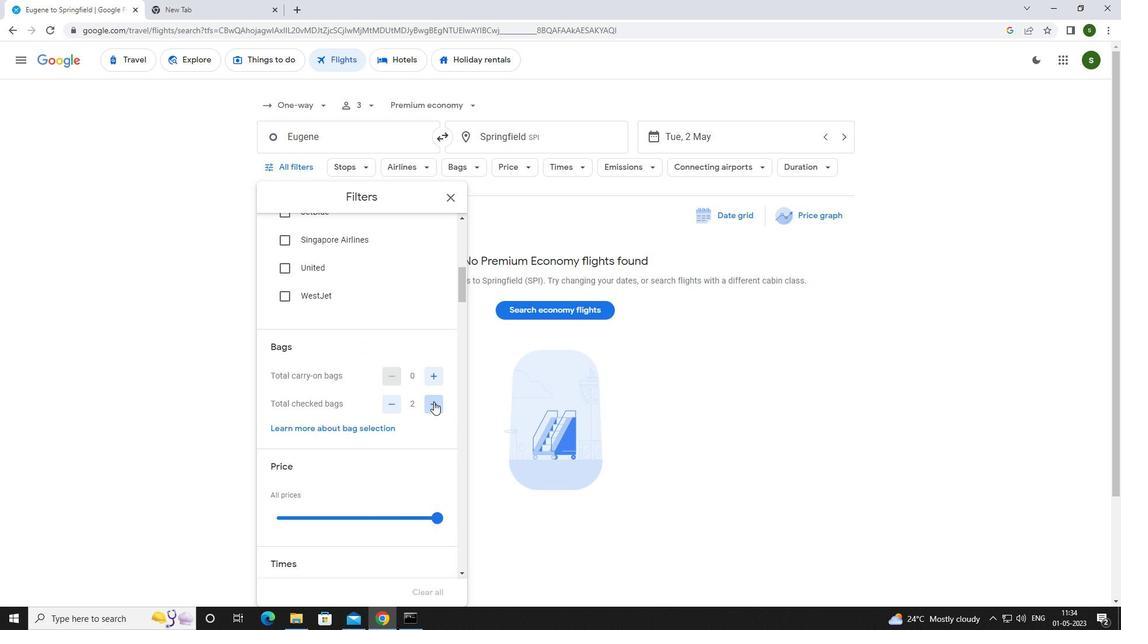 
Action: Mouse pressed left at (433, 402)
Screenshot: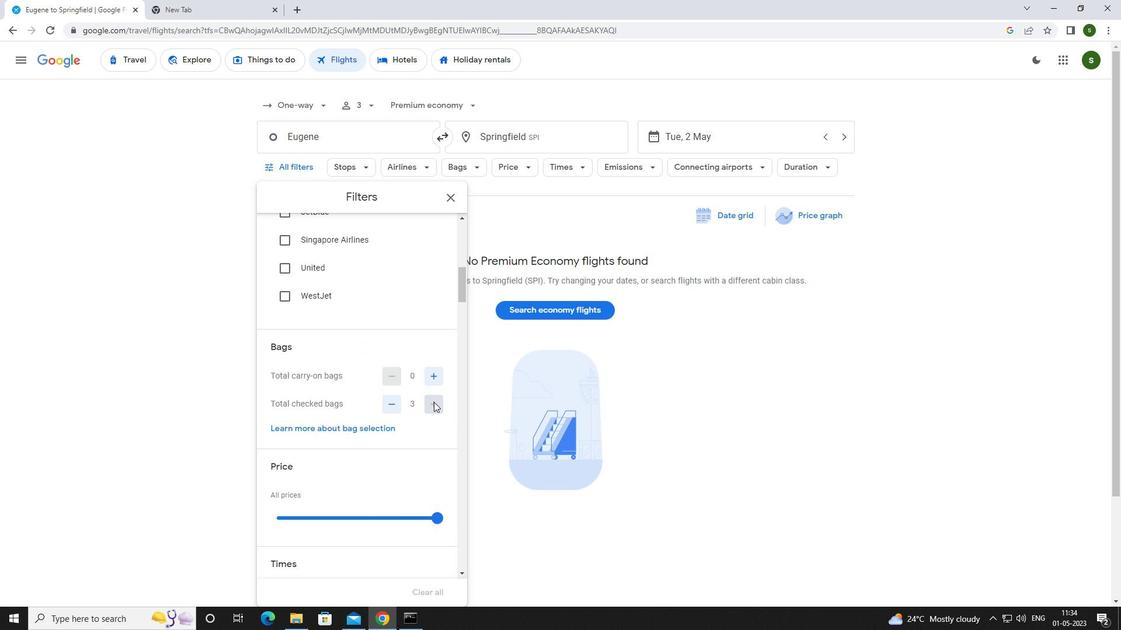 
Action: Mouse scrolled (433, 401) with delta (0, 0)
Screenshot: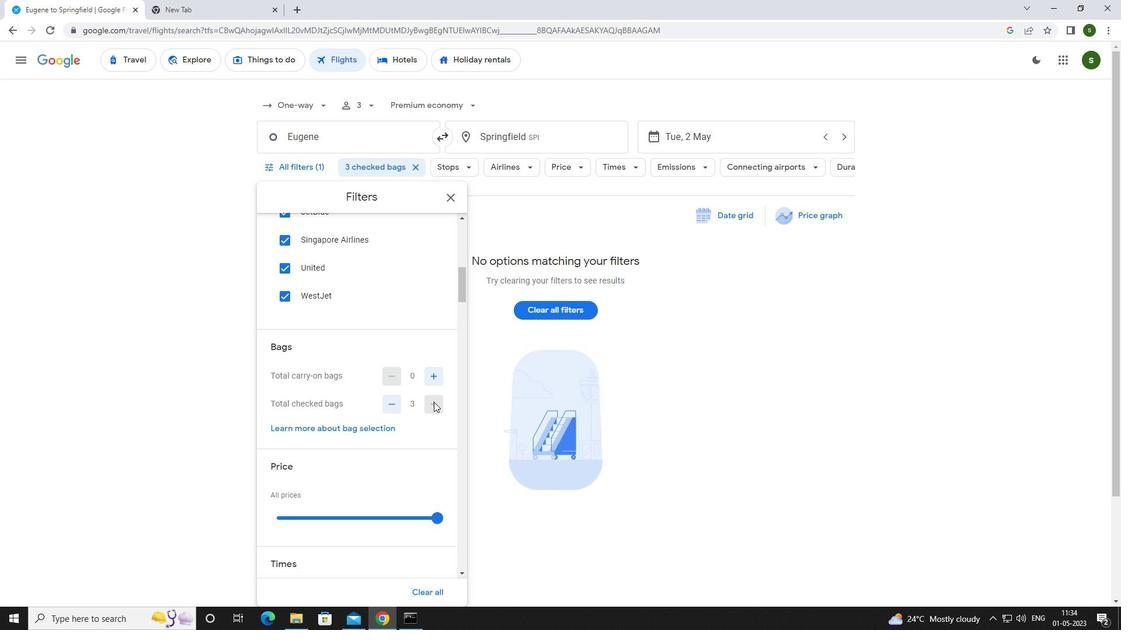 
Action: Mouse scrolled (433, 401) with delta (0, 0)
Screenshot: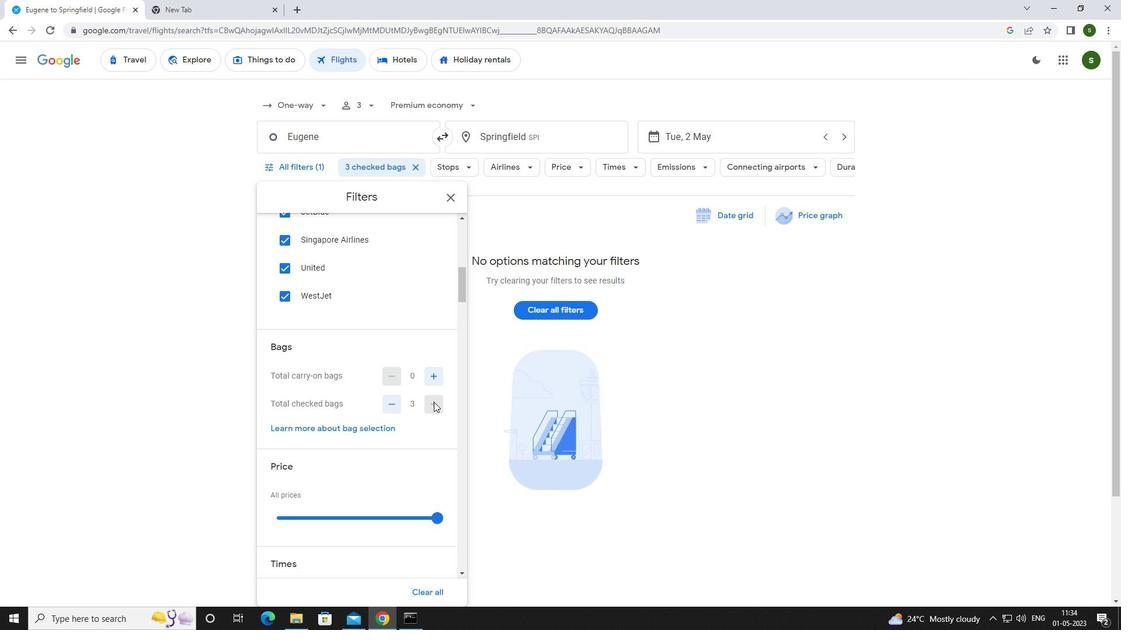 
Action: Mouse scrolled (433, 401) with delta (0, 0)
Screenshot: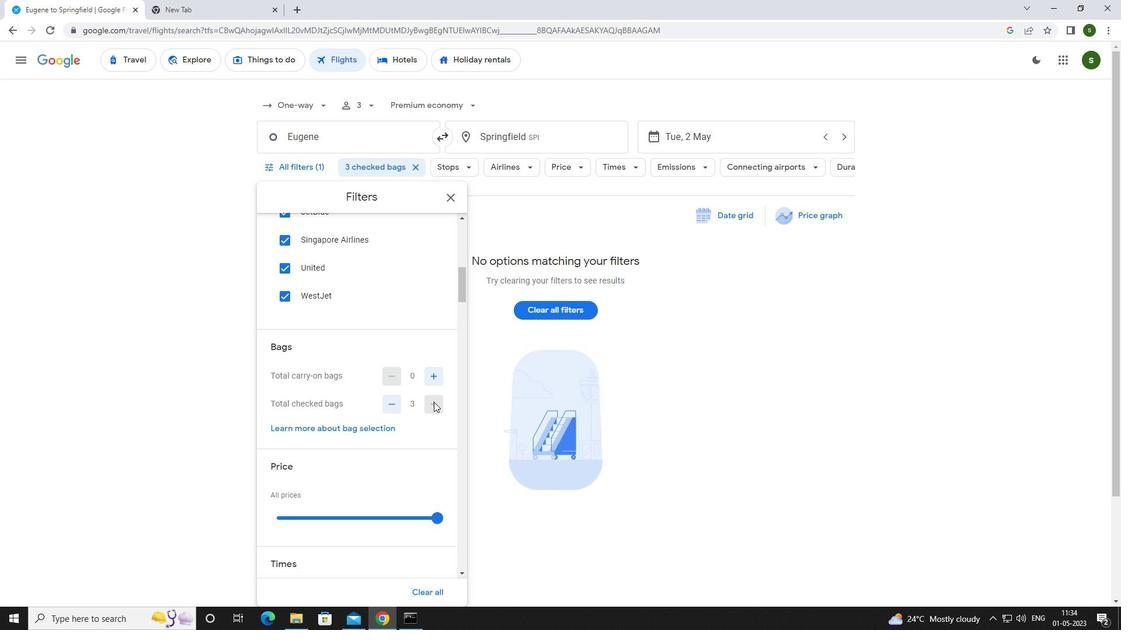 
Action: Mouse moved to (435, 342)
Screenshot: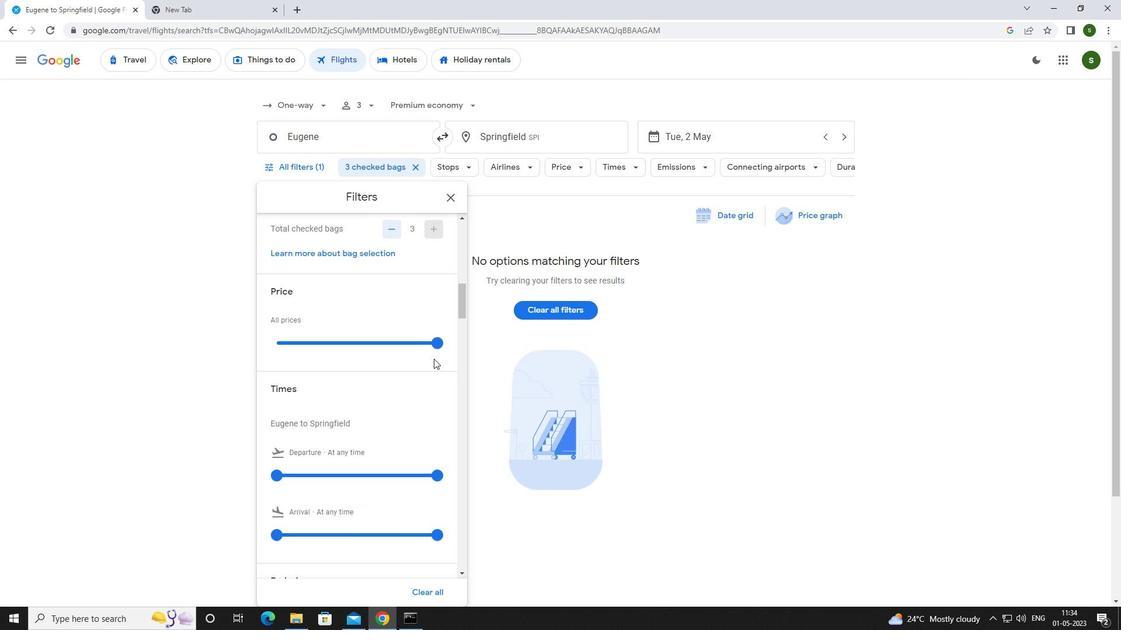 
Action: Mouse pressed left at (435, 342)
Screenshot: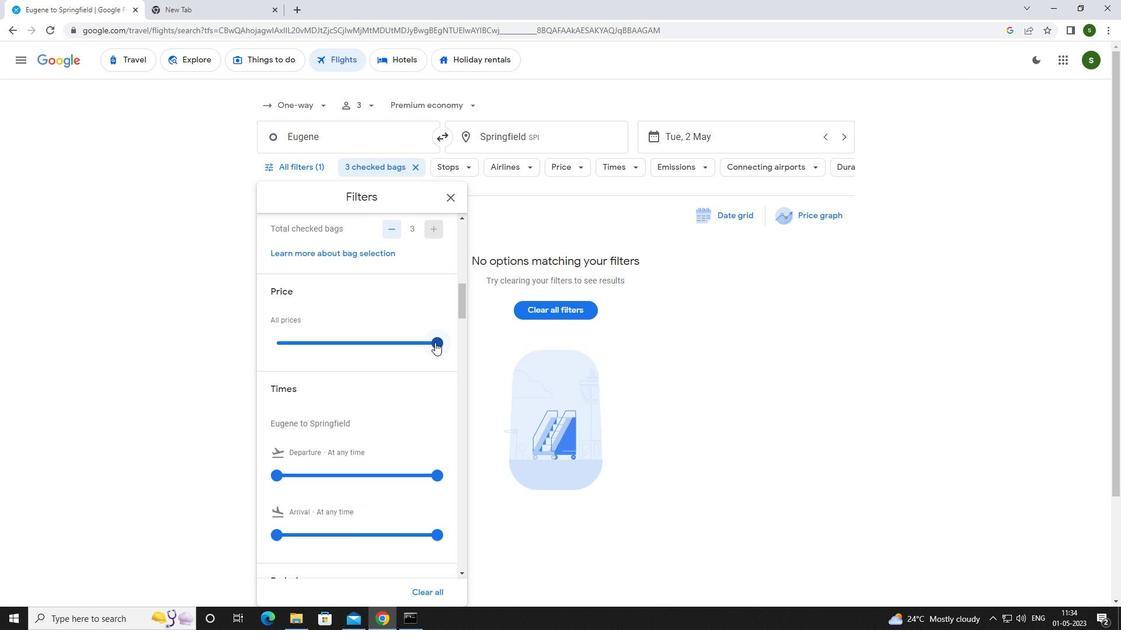
Action: Mouse moved to (431, 343)
Screenshot: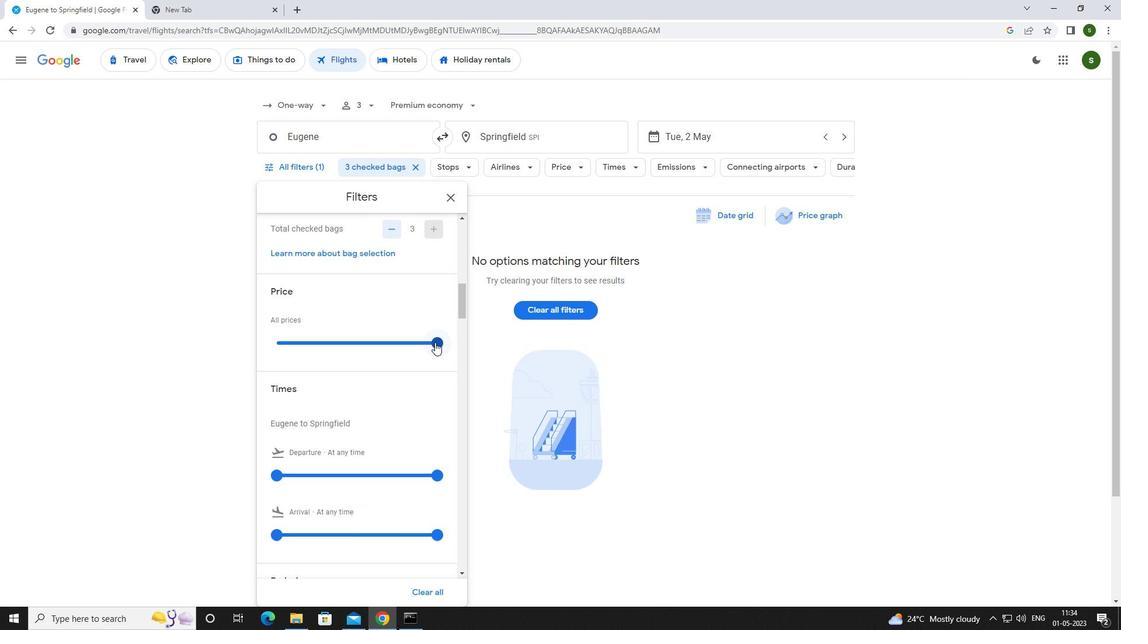 
Action: Mouse scrolled (431, 342) with delta (0, 0)
Screenshot: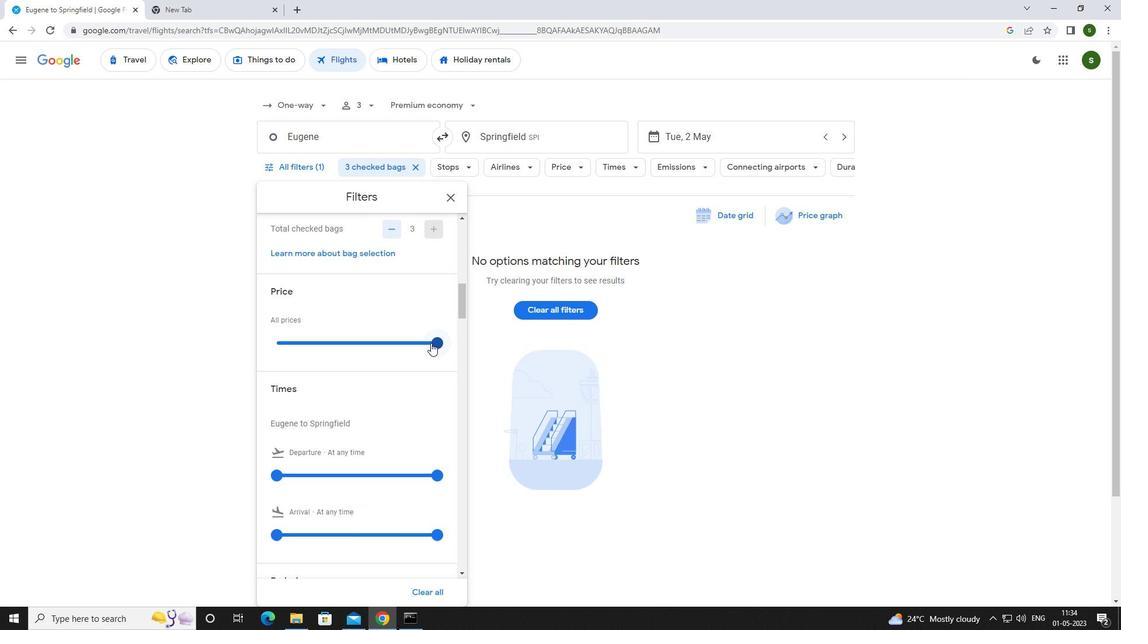 
Action: Mouse scrolled (431, 342) with delta (0, 0)
Screenshot: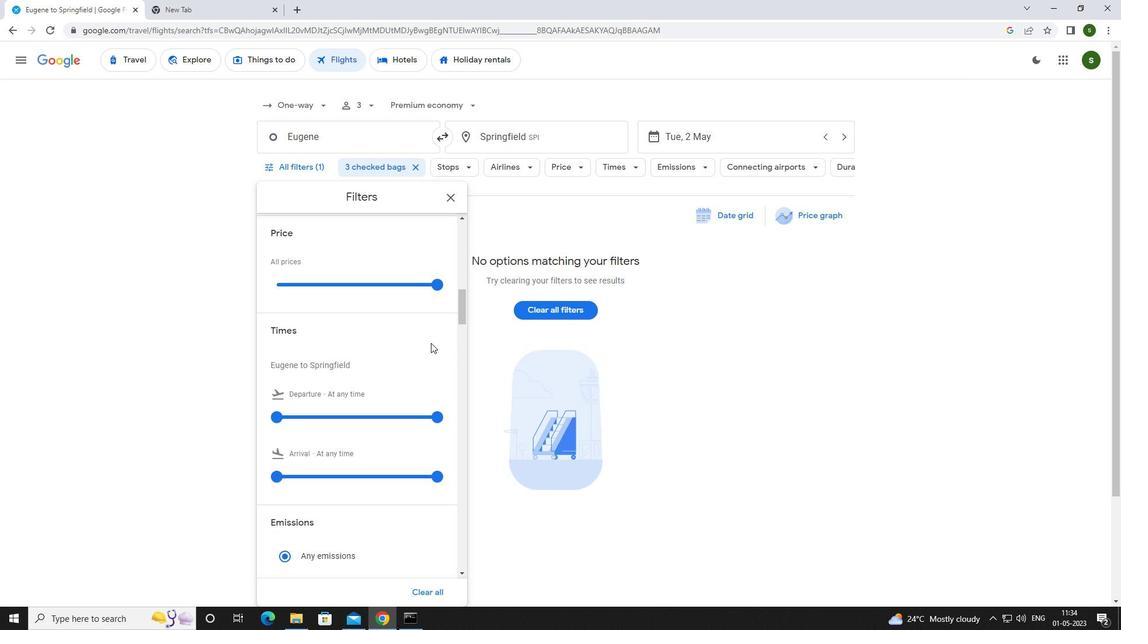 
Action: Mouse moved to (281, 361)
Screenshot: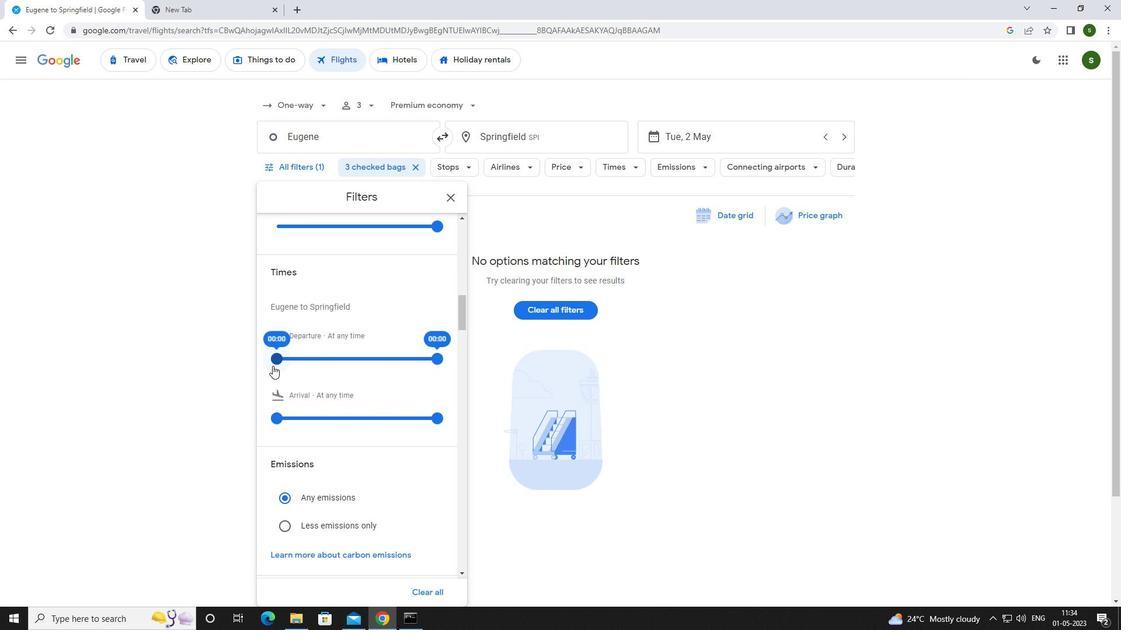 
Action: Mouse pressed left at (281, 361)
Screenshot: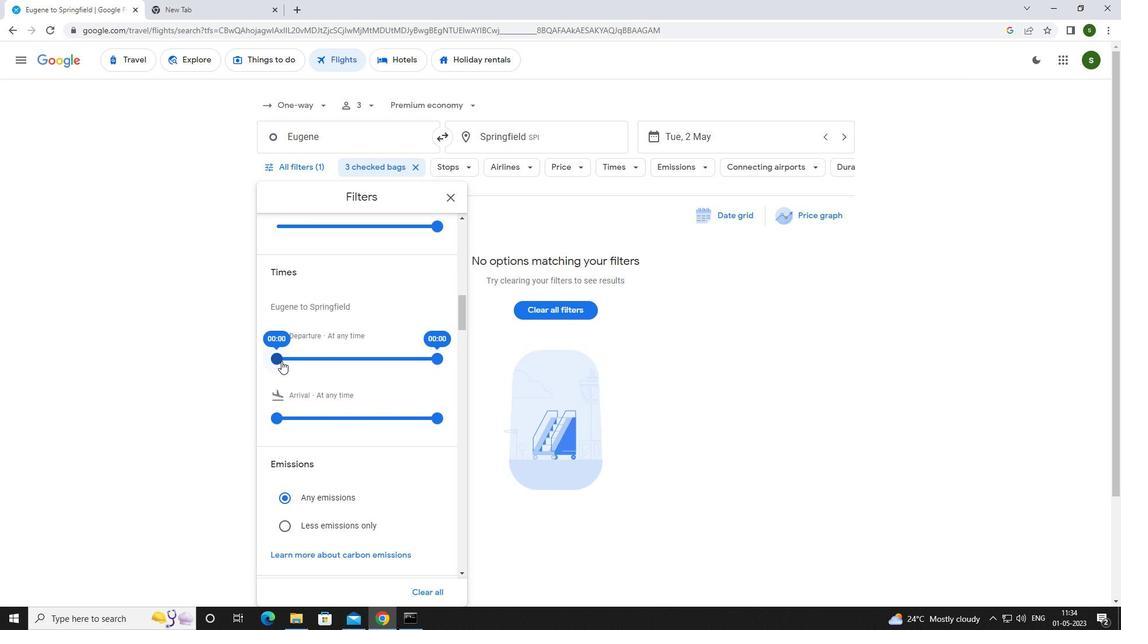 
Action: Mouse moved to (665, 396)
Screenshot: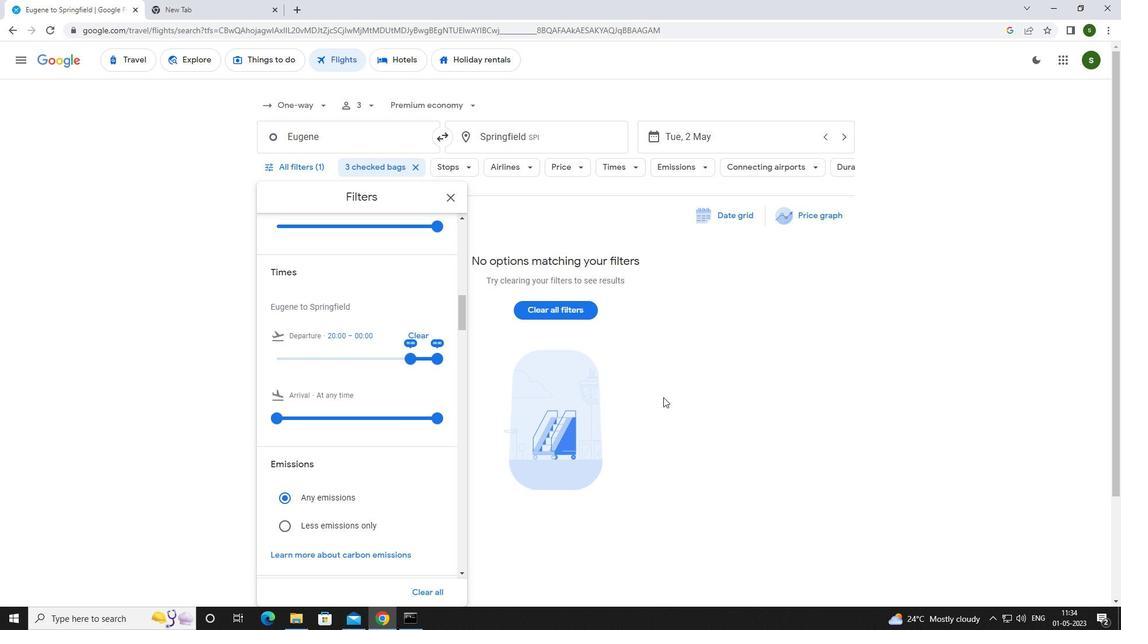 
Action: Mouse pressed left at (665, 396)
Screenshot: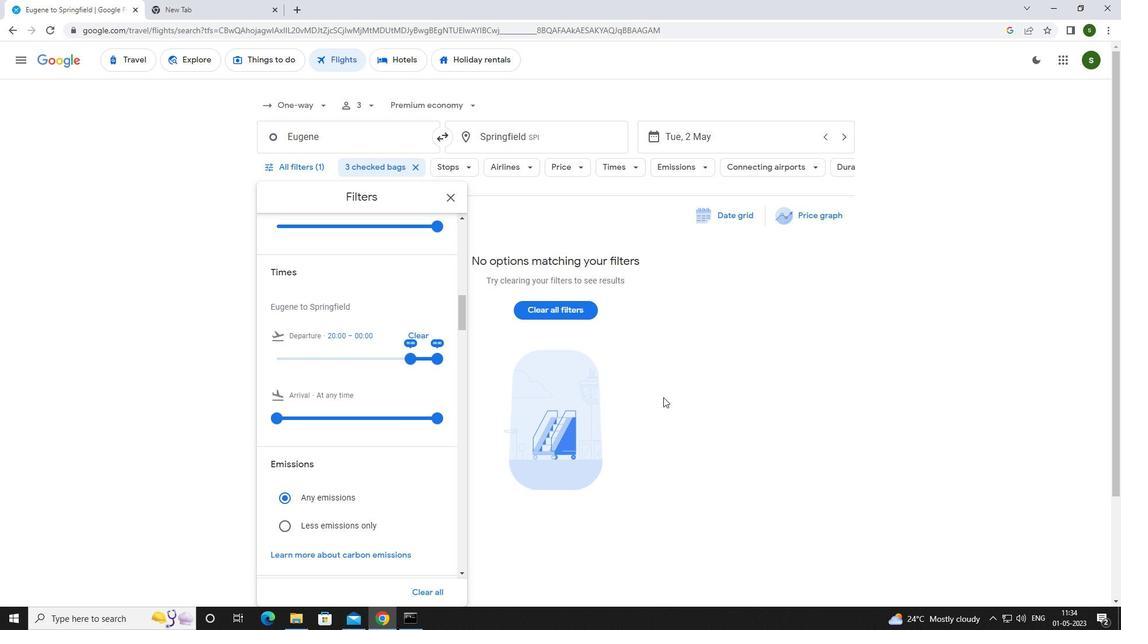
Action: Mouse moved to (665, 394)
Screenshot: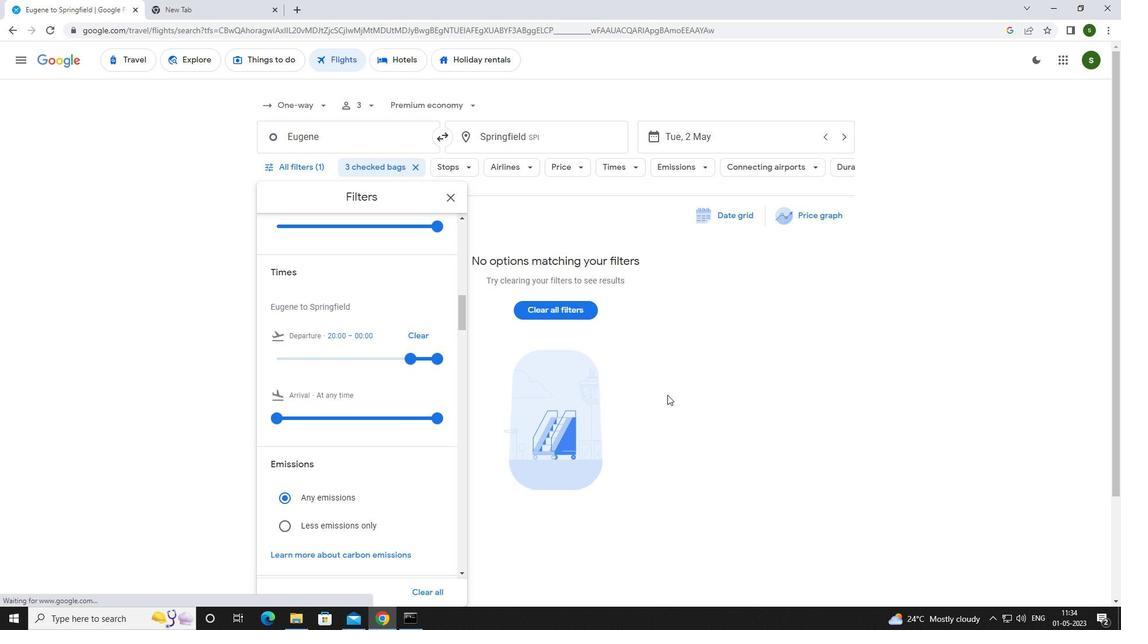 
